 Task: Add an event  with title  RajInterview Evaluation, date '2024/04/13' & Select Event type as  One on One. Add location for the event as  789 Camp Nou, Barcelona, Spain and add a description: The conversation aimed at assessing their qualifications, skills, and suitability for a specific job role or position within the organization. The interview provides an opportunity for the hiring team to gather valuable information about the candidate's experience, abilities, and potential cultural fit.Create an event link  http-candidateinterviewevaluationcom & Select the event color as  Red. , logged in from the account softage.1@softage.netand send the event invitation to softage.4@softage.net and softage.5@softage.net
Action: Mouse moved to (770, 110)
Screenshot: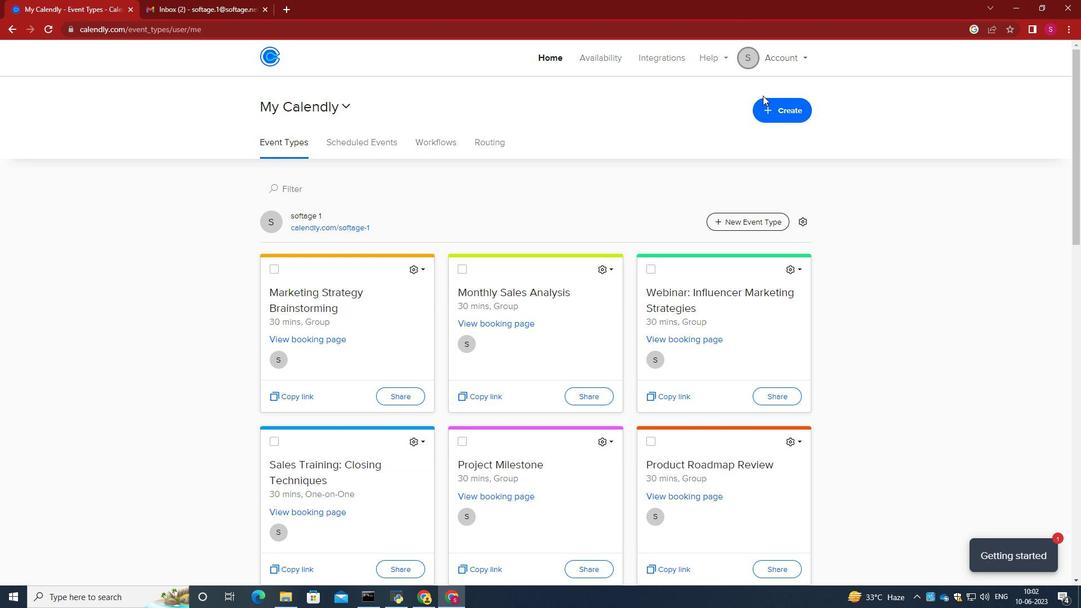 
Action: Mouse pressed left at (770, 110)
Screenshot: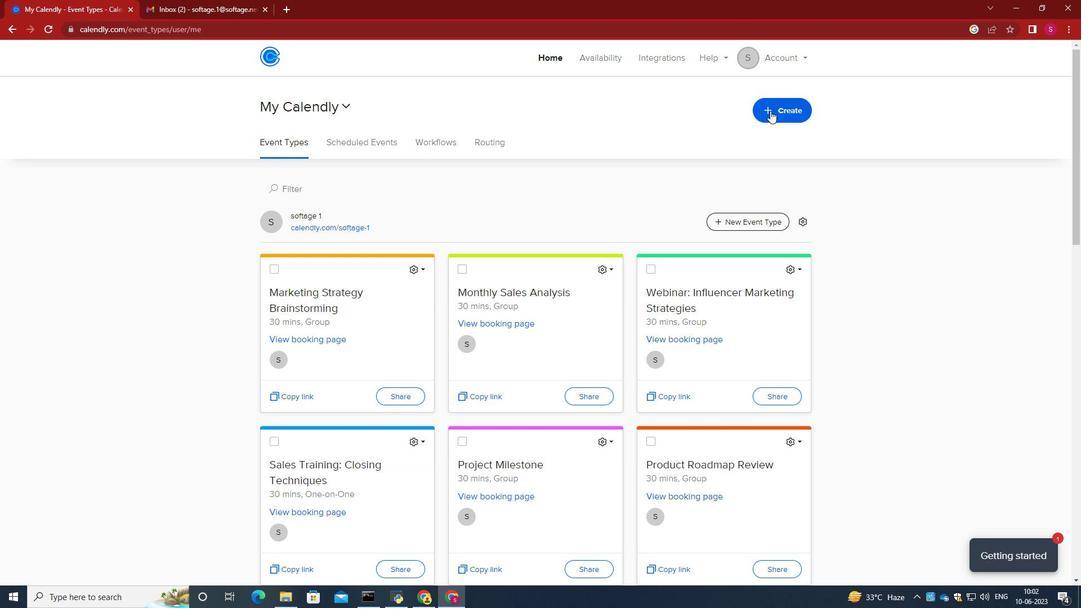 
Action: Mouse moved to (738, 158)
Screenshot: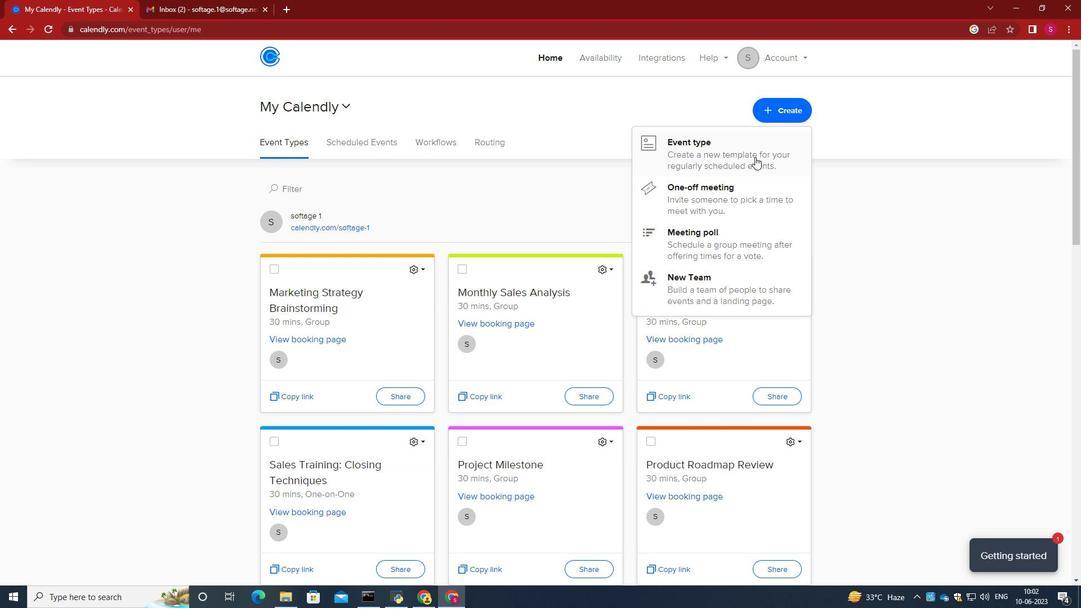 
Action: Mouse pressed left at (738, 158)
Screenshot: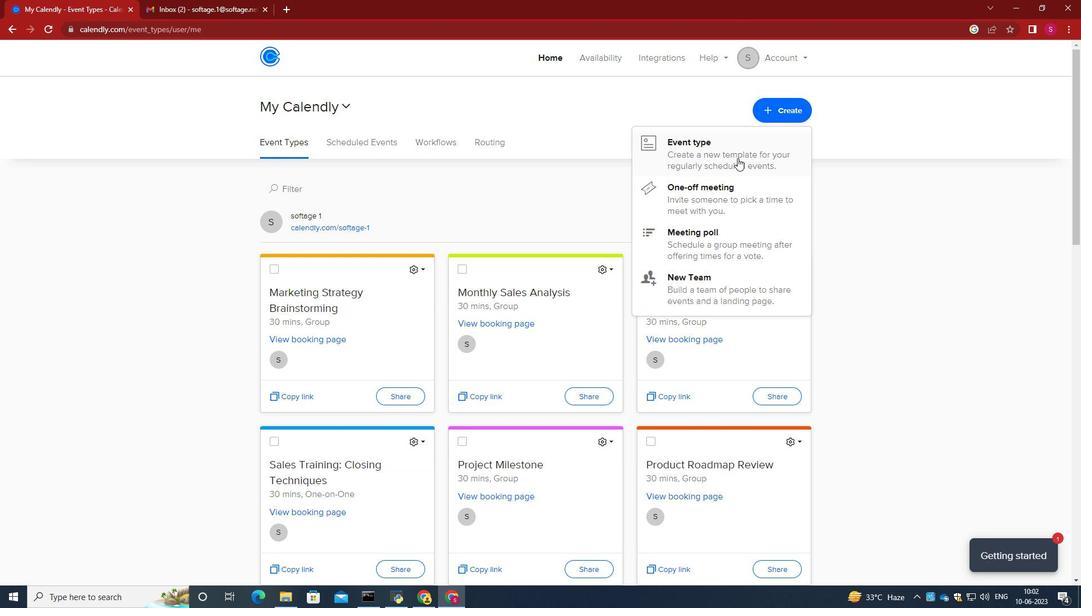 
Action: Mouse moved to (481, 175)
Screenshot: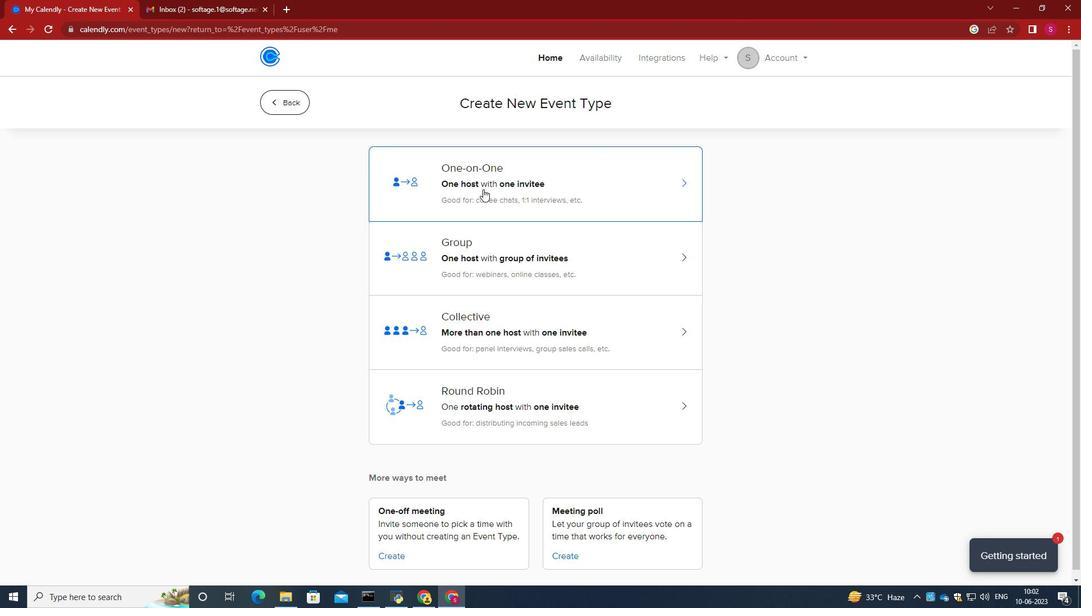 
Action: Mouse pressed left at (481, 175)
Screenshot: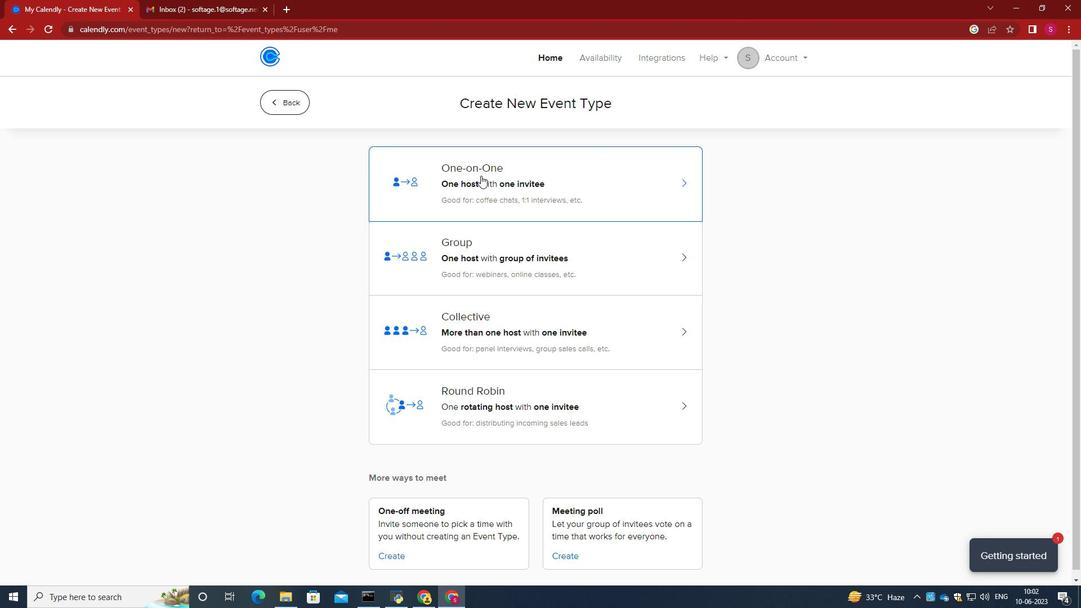 
Action: Mouse moved to (387, 269)
Screenshot: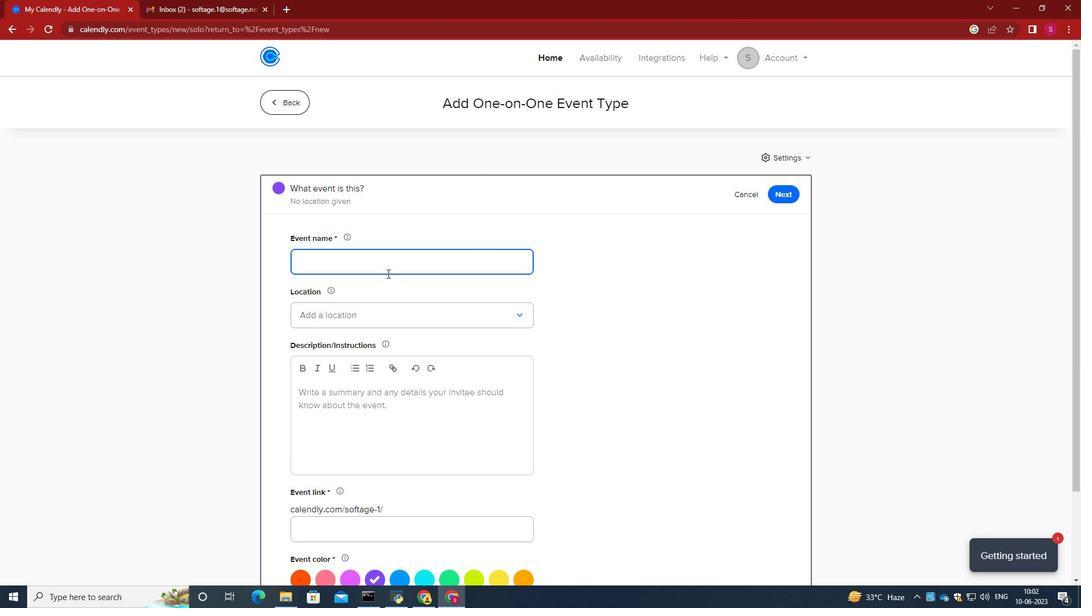 
Action: Mouse pressed left at (387, 269)
Screenshot: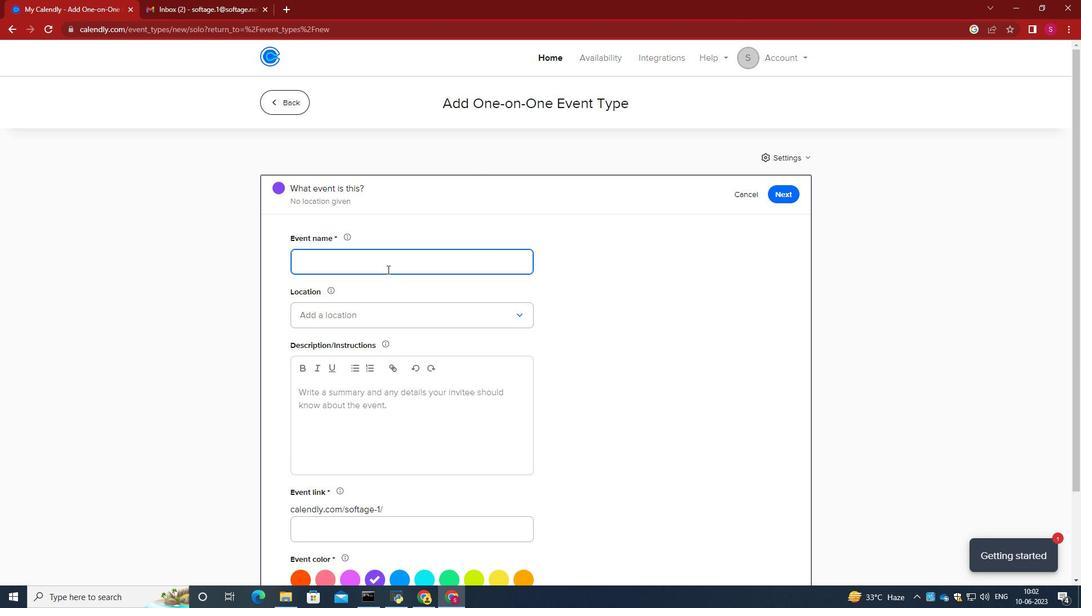 
Action: Key pressed <Key.caps_lock>R<Key.caps_lock>ajl<Key.backspace><Key.caps_lock>I<Key.caps_lock>nterview<Key.space><Key.backspace><Key.backspace><Key.backspace><Key.backspace>iew<Key.space><Key.caps_lock>E<Key.caps_lock>valuatin<Key.backspace>on
Screenshot: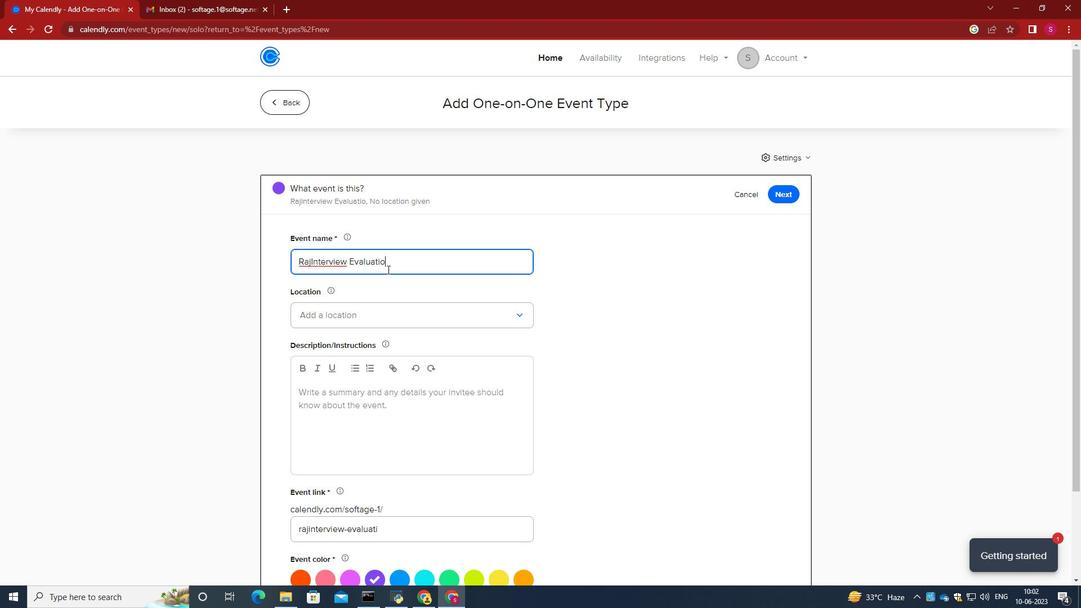 
Action: Mouse moved to (397, 322)
Screenshot: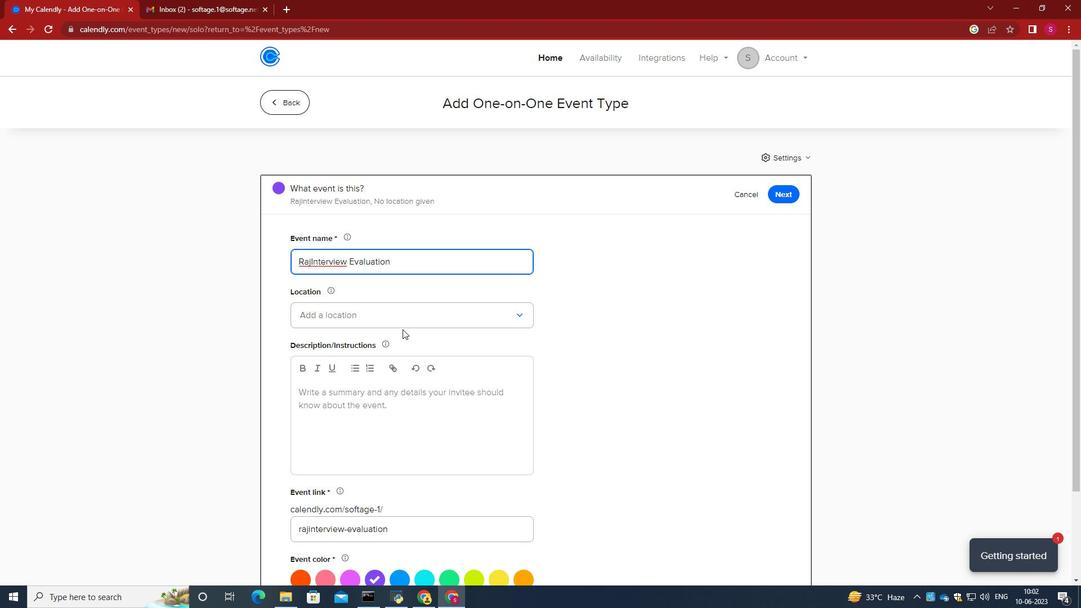 
Action: Mouse pressed left at (397, 322)
Screenshot: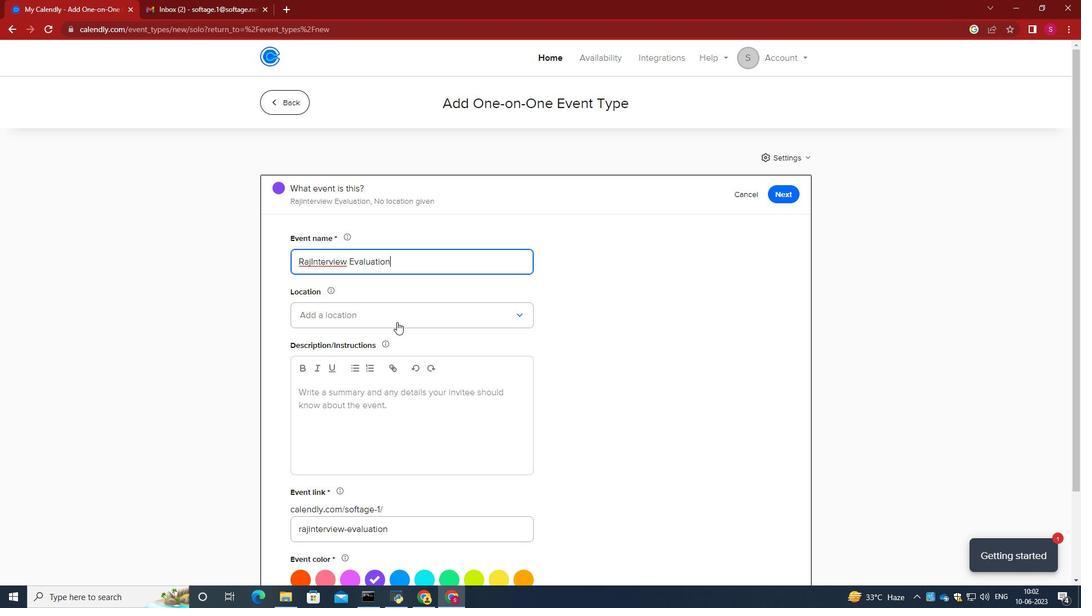 
Action: Mouse moved to (384, 349)
Screenshot: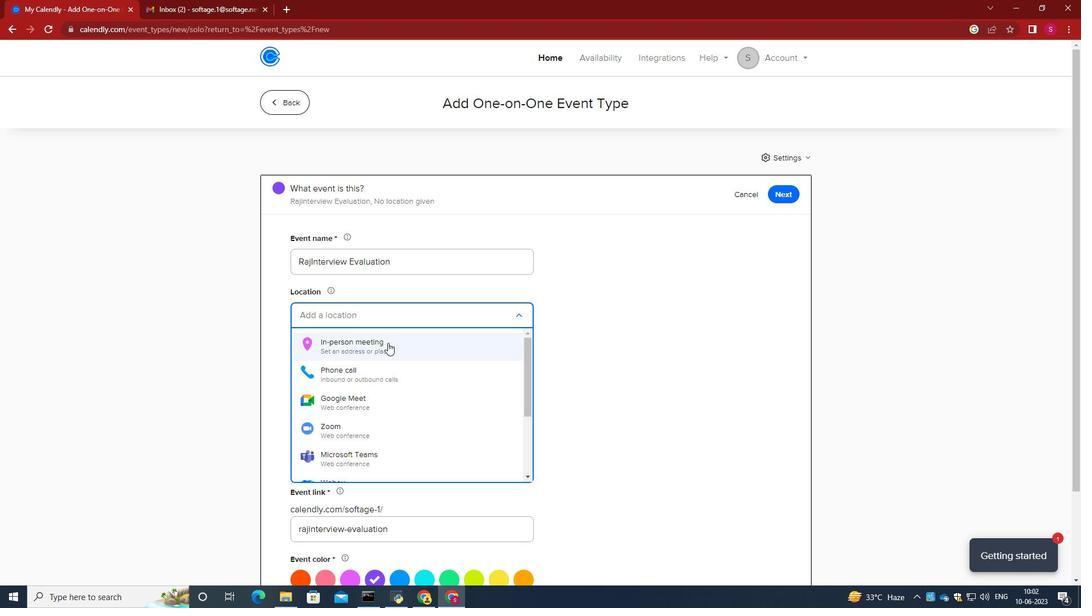 
Action: Mouse pressed left at (384, 349)
Screenshot: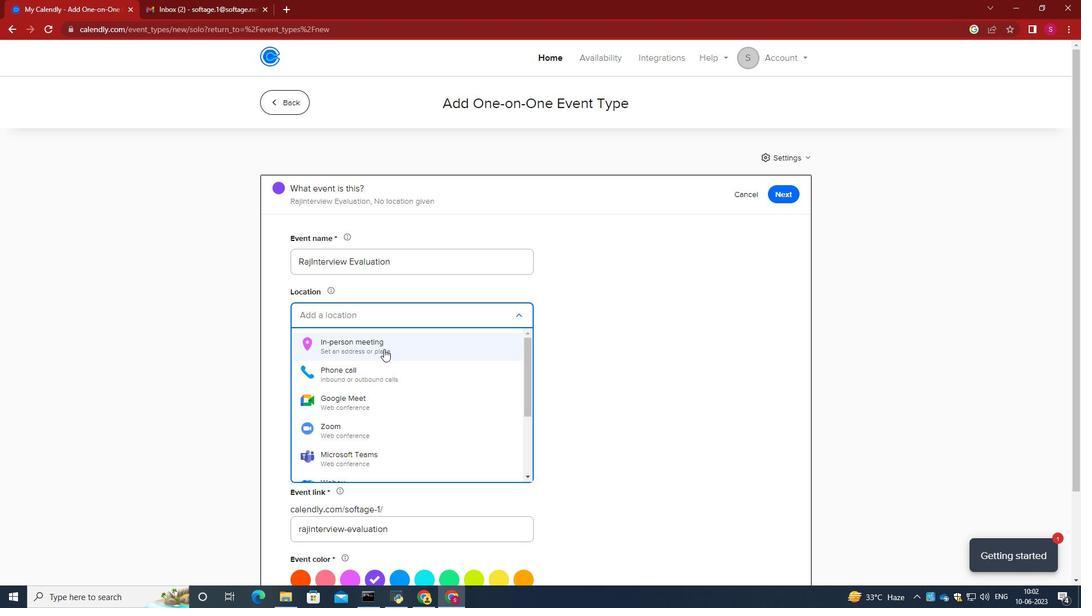 
Action: Mouse moved to (498, 185)
Screenshot: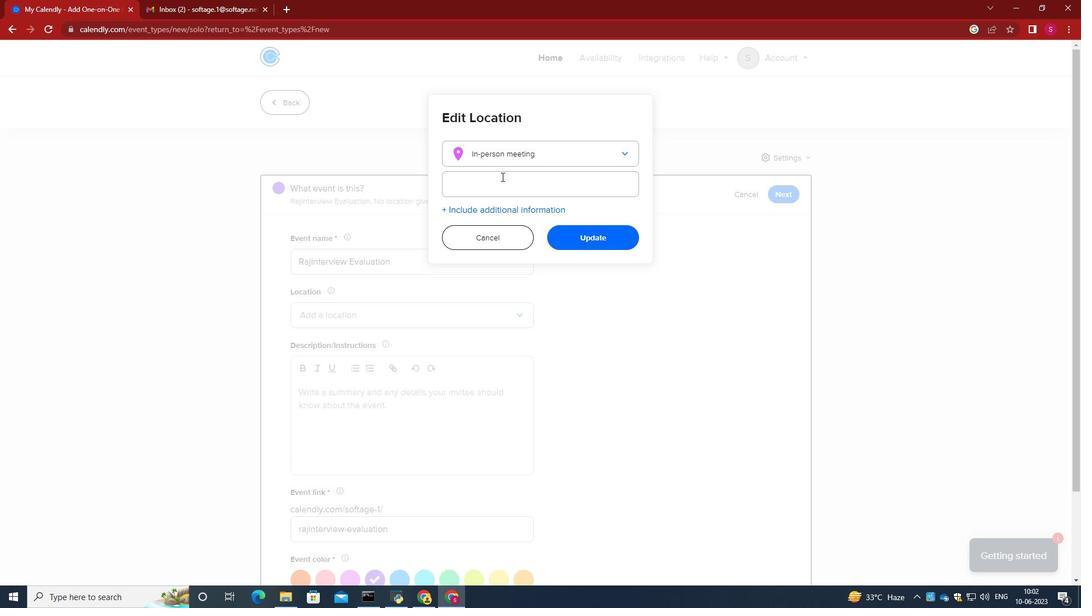 
Action: Mouse pressed left at (498, 185)
Screenshot: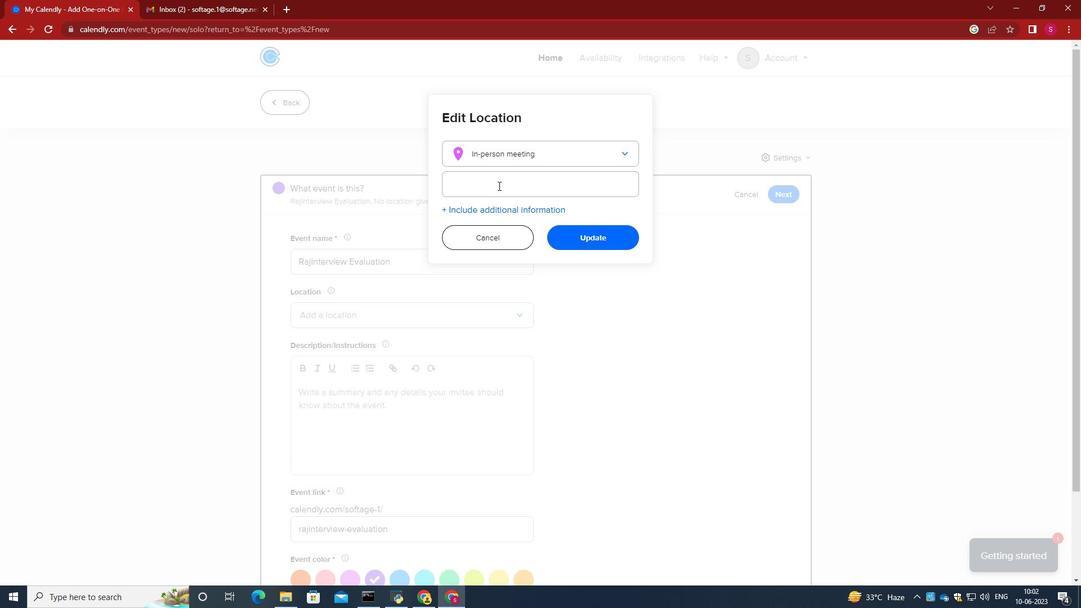 
Action: Key pressed 789<Key.space><Key.caps_lock>C<Key.caps_lock>amp<Key.space><Key.caps_lock>N<Key.caps_lock>ou,<Key.space><Key.caps_lock>B<Key.caps_lock>arcelona,<Key.space><Key.caps_lock>S<Key.caps_lock>pain
Screenshot: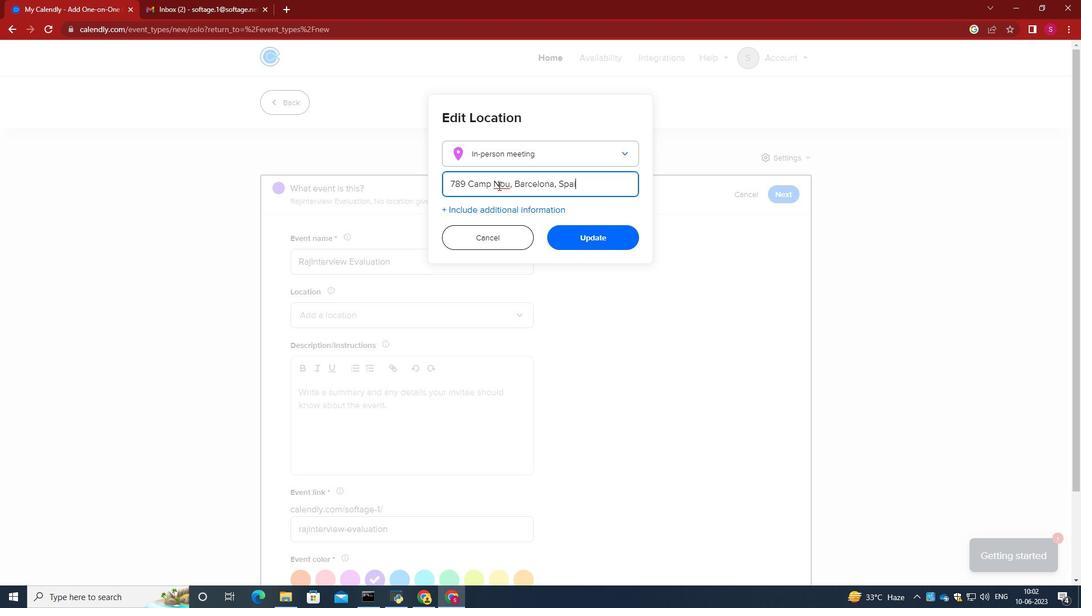 
Action: Mouse moved to (576, 228)
Screenshot: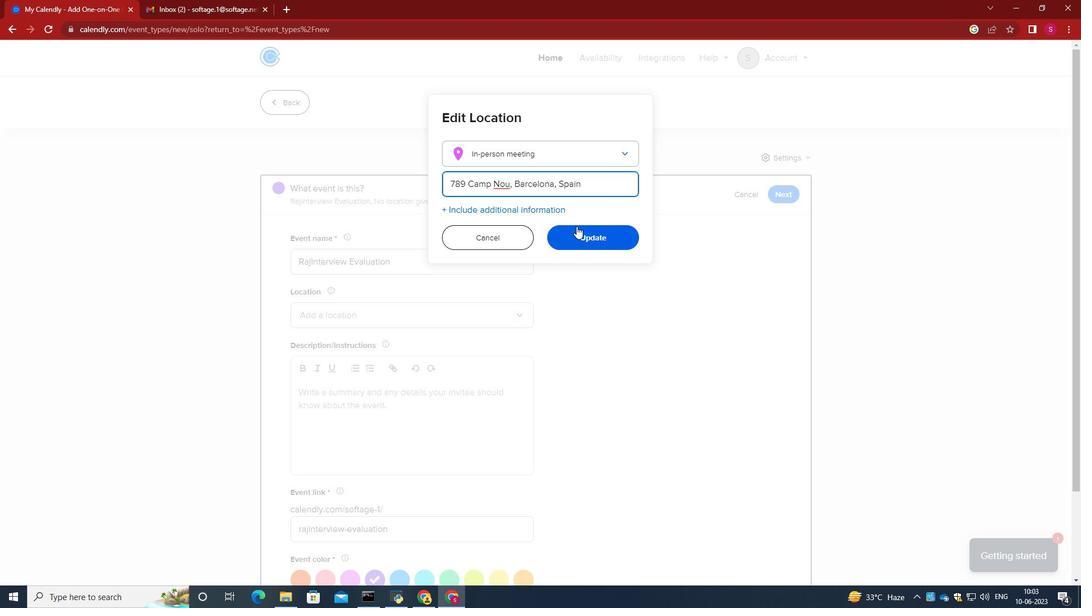 
Action: Mouse pressed left at (576, 228)
Screenshot: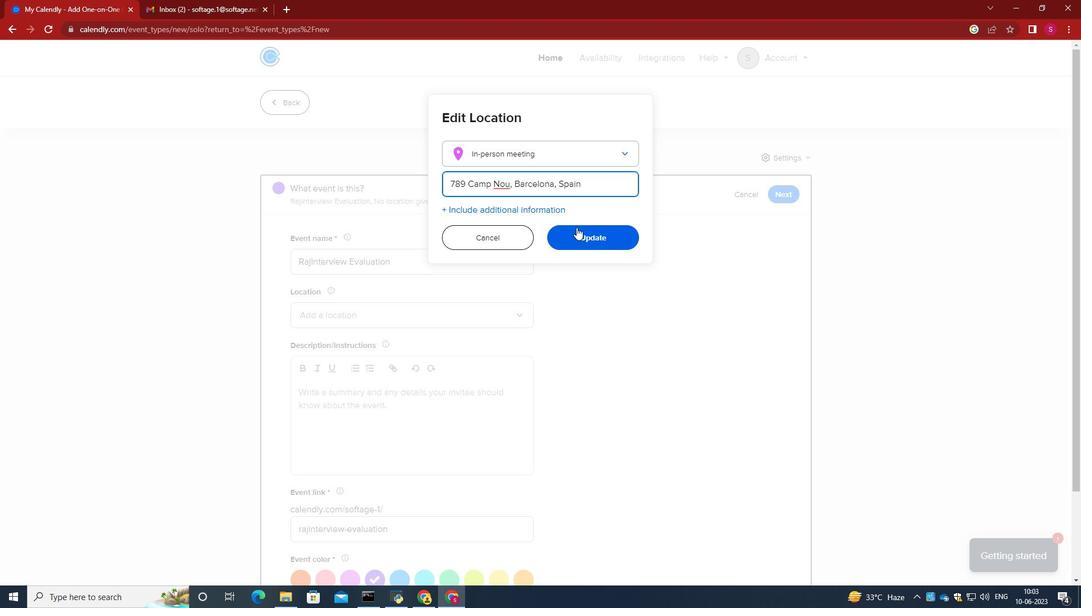 
Action: Mouse moved to (397, 432)
Screenshot: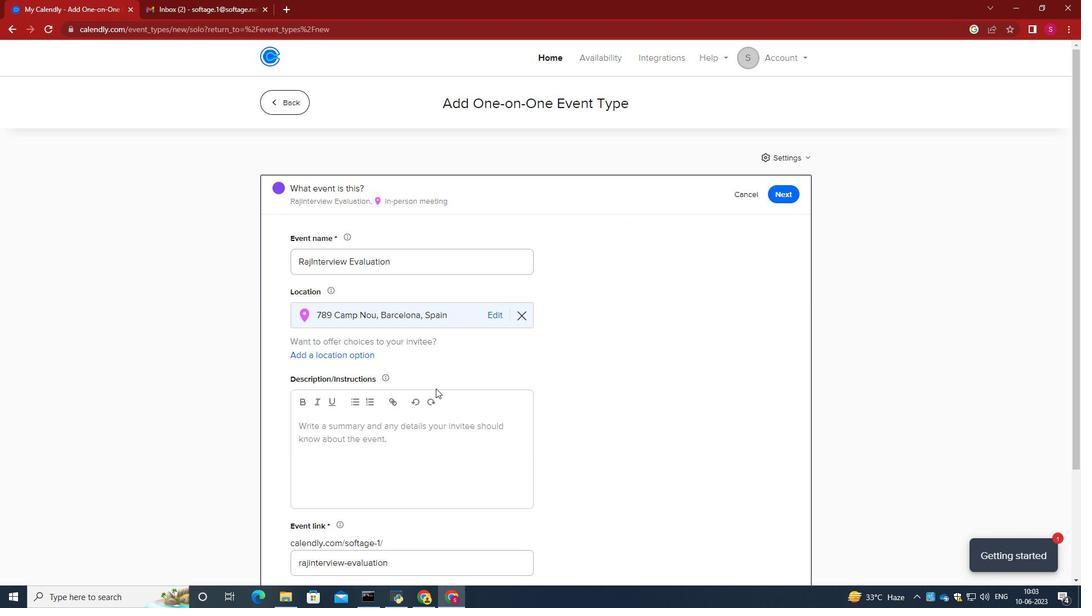 
Action: Mouse pressed left at (397, 432)
Screenshot: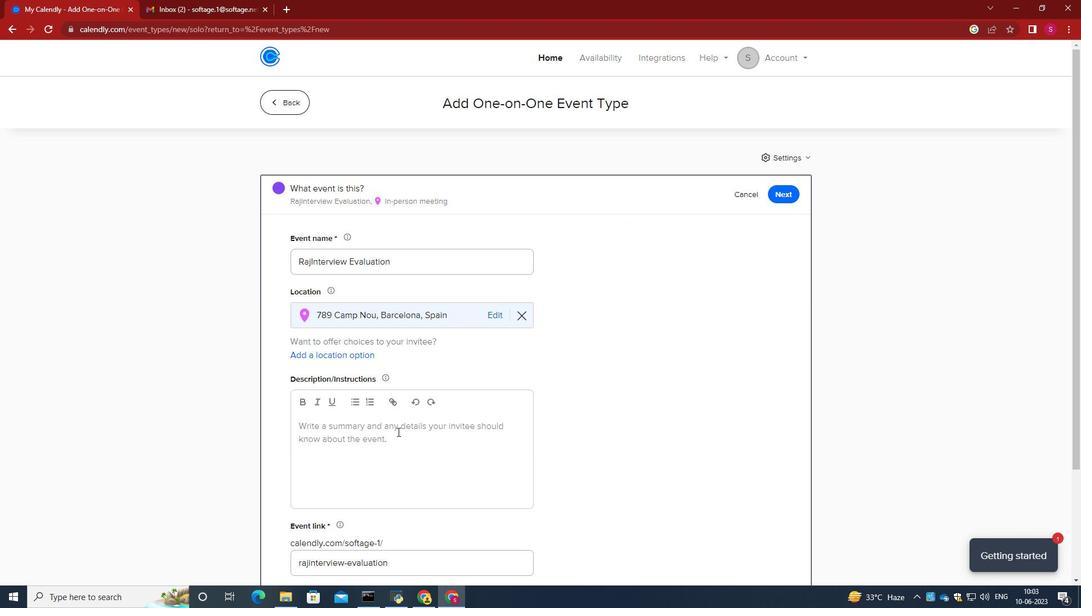 
Action: Key pressed <Key.caps_lock>T<Key.caps_lock>he<Key.space>conversation<Key.space>aimed<Key.space>at<Key.space>assessing<Key.space>their<Key.space>qualifications,<Key.space>skills,<Key.space>and<Key.space>suitability<Key.space>or<Key.space>a<Key.space>specific<Key.space>job<Key.space>or<Key.space><Key.backspace><Key.backspace><Key.backspace><Key.backspace><Key.space>role<Key.space>or<Key.space>position<Key.space>withing<Key.backspace><Key.space>the<Key.space>organiati<Key.backspace><Key.backspace><Key.backspace>zation.<Key.space><Key.caps_lock>T<Key.caps_lock>he<Key.space>interview<Key.space>provides<Key.space>an<Key.space>opportunity<Key.space>for<Key.space>the<Key.space>hiring<Key.space>team<Key.space>to<Key.space>gather<Key.space>valuable<Key.space>information<Key.space>about<Key.space>hte<Key.space><Key.backspace><Key.backspace><Key.backspace><Key.backspace>the<Key.space>candidat'<Key.backspace>e's<Key.space>expeerience,<Key.space>ab<Key.backspace><Key.backspace><Key.backspace><Key.backspace><Key.backspace><Key.backspace><Key.backspace><Key.backspace><Key.backspace><Key.backspace><Key.backspace>rience,<Key.space>abilities<Key.space>and<Key.space>potential<Key.space>cut<Key.backspace>lture<Key.space>fir.<Key.backspace><Key.backspace>t.
Screenshot: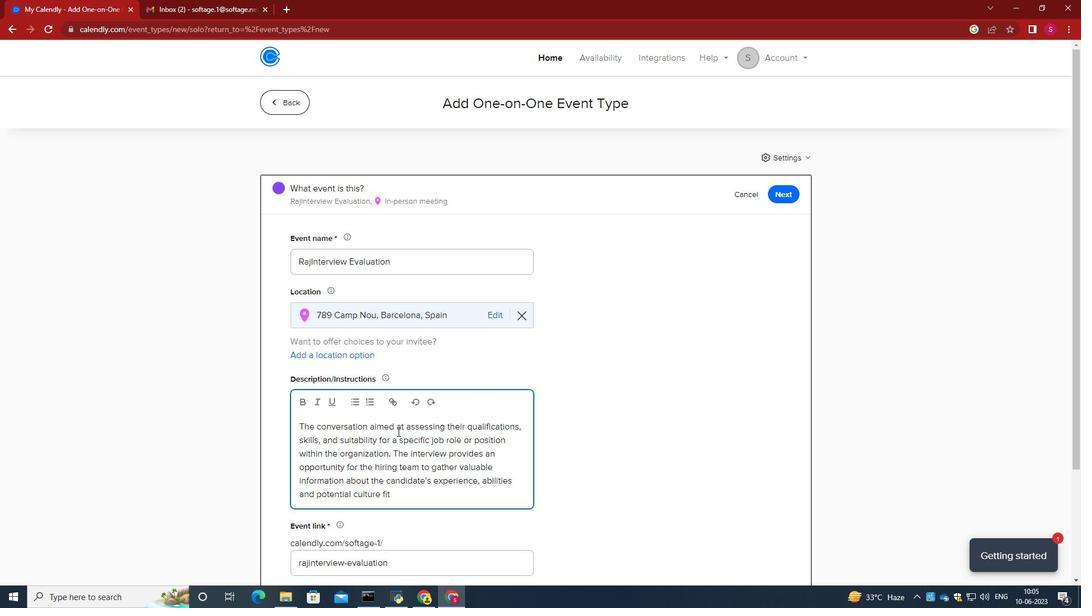 
Action: Mouse moved to (400, 562)
Screenshot: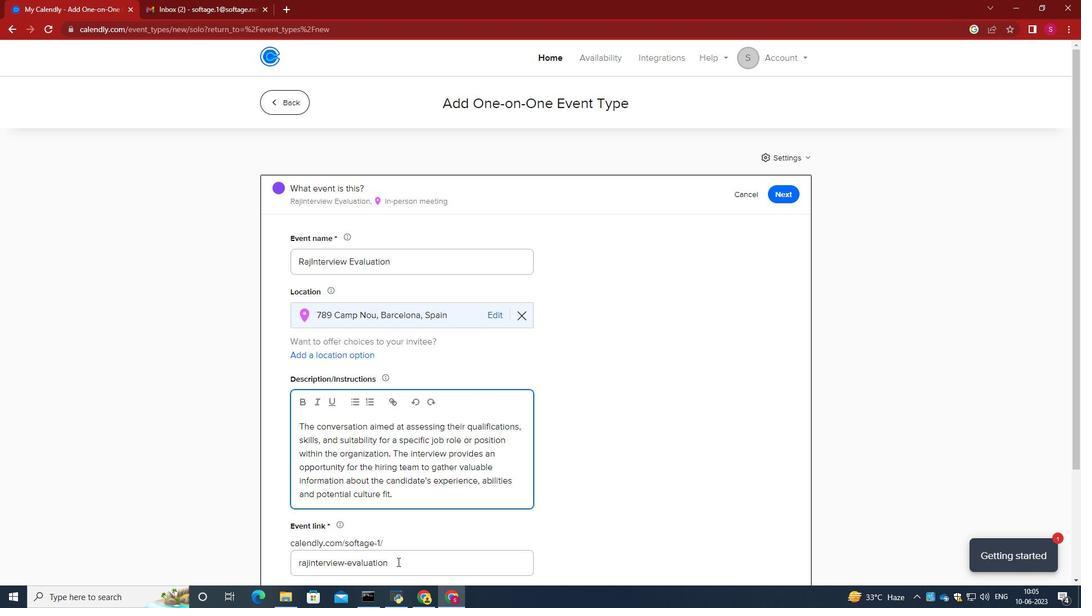 
Action: Mouse pressed left at (400, 562)
Screenshot: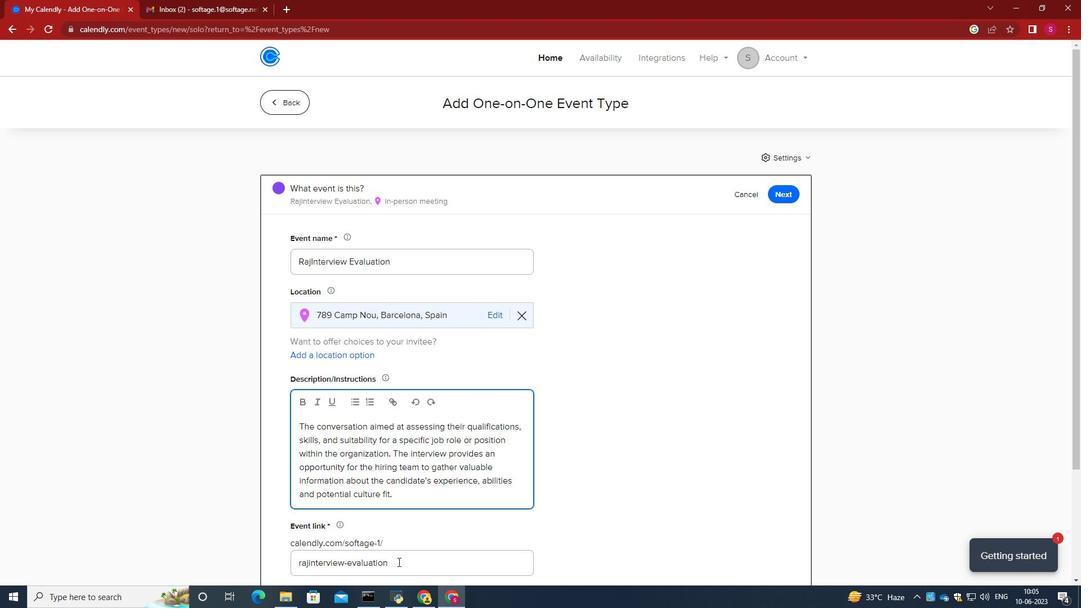 
Action: Mouse moved to (289, 557)
Screenshot: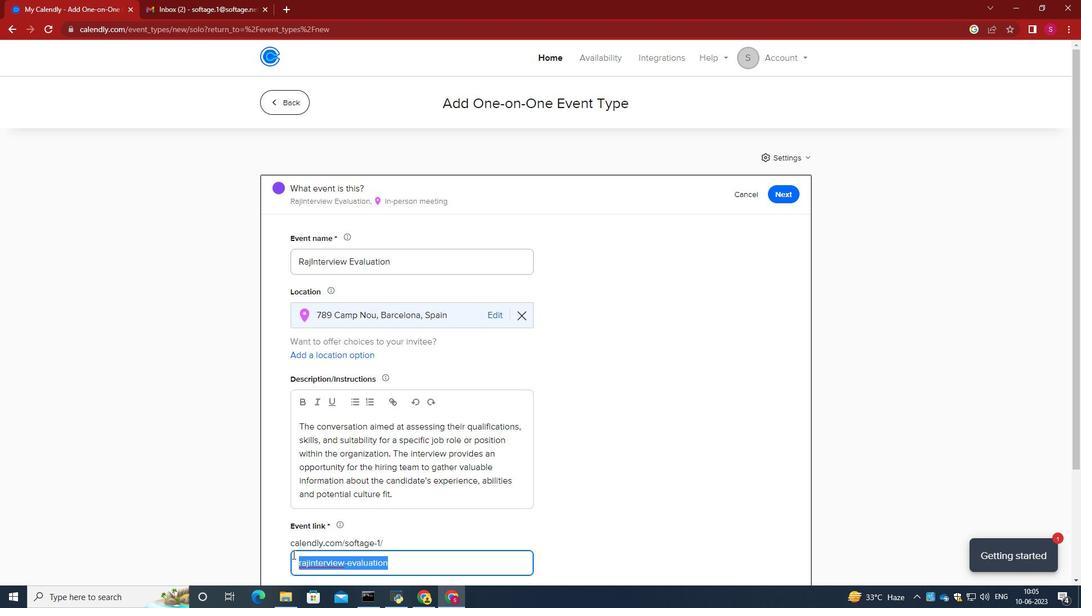 
Action: Key pressed <Key.backspace>http-candidateinterviewvaluationcom
Screenshot: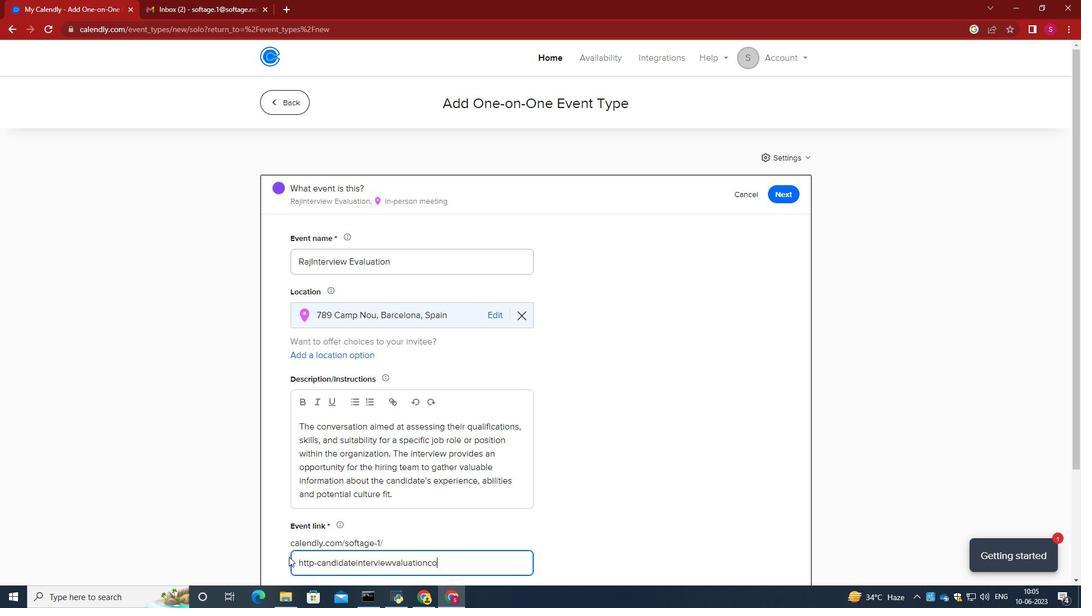 
Action: Mouse moved to (538, 467)
Screenshot: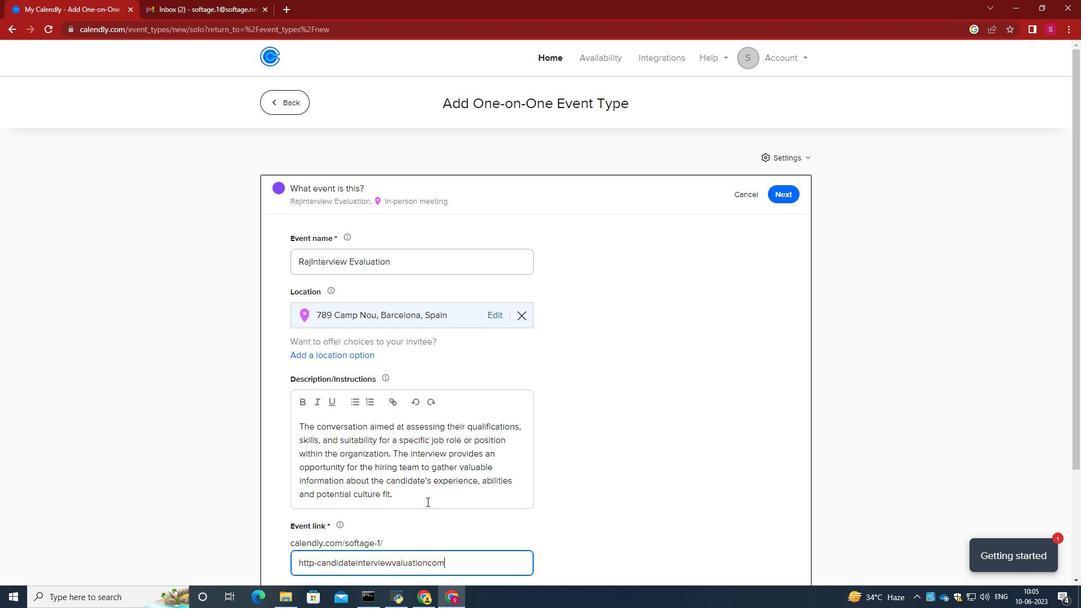 
Action: Mouse scrolled (538, 467) with delta (0, 0)
Screenshot: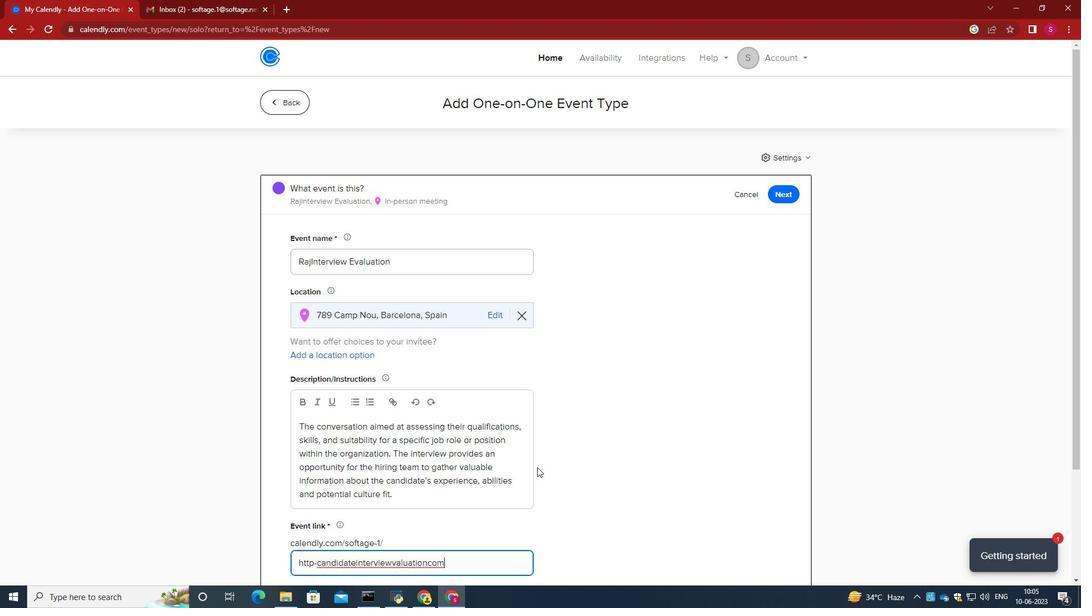 
Action: Mouse scrolled (538, 467) with delta (0, 0)
Screenshot: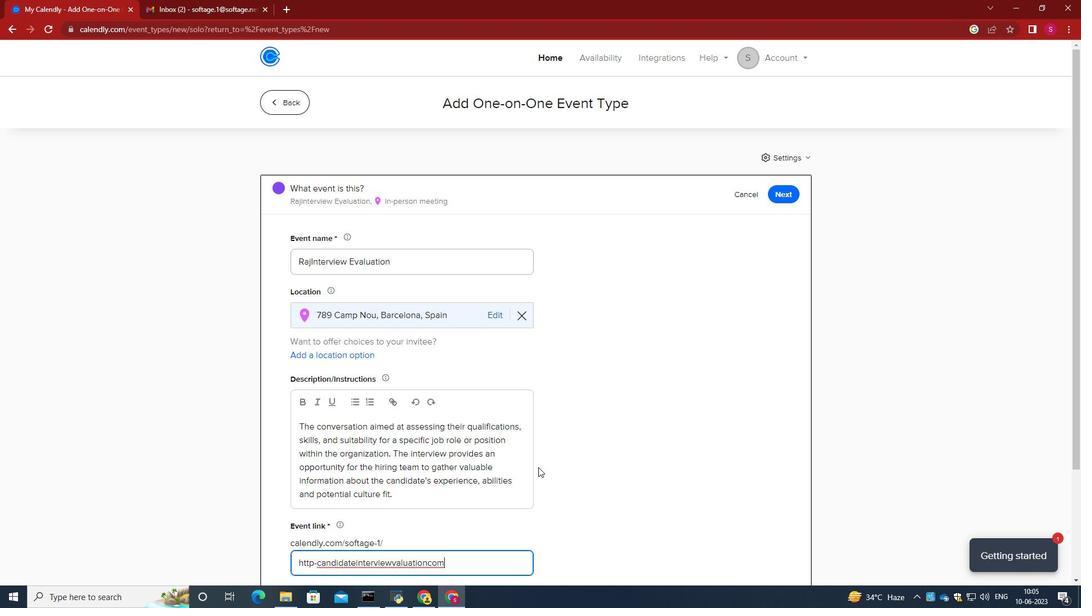 
Action: Mouse scrolled (538, 467) with delta (0, 0)
Screenshot: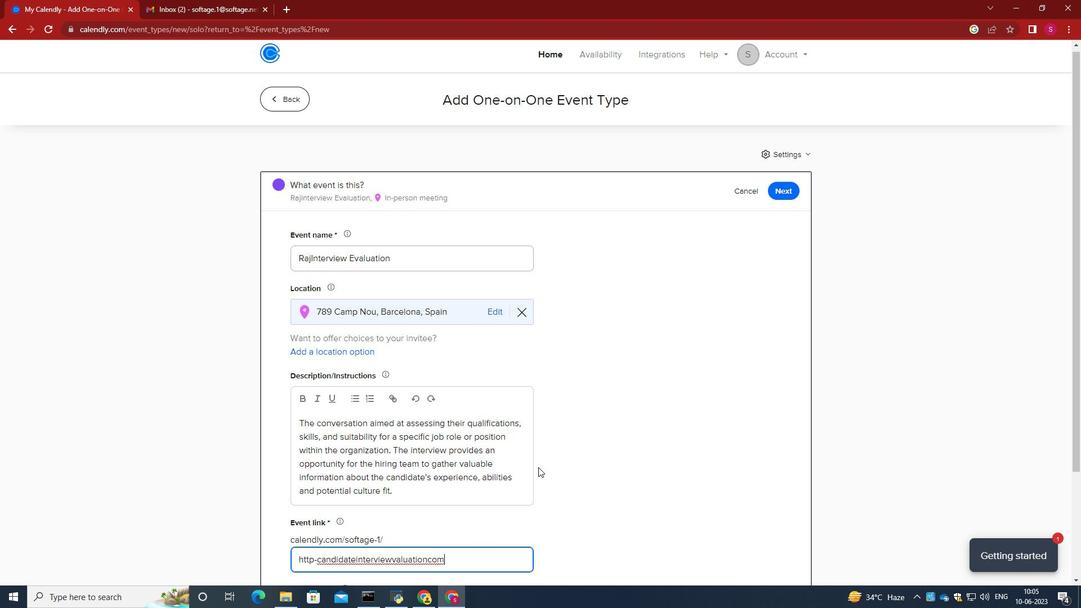 
Action: Mouse moved to (538, 469)
Screenshot: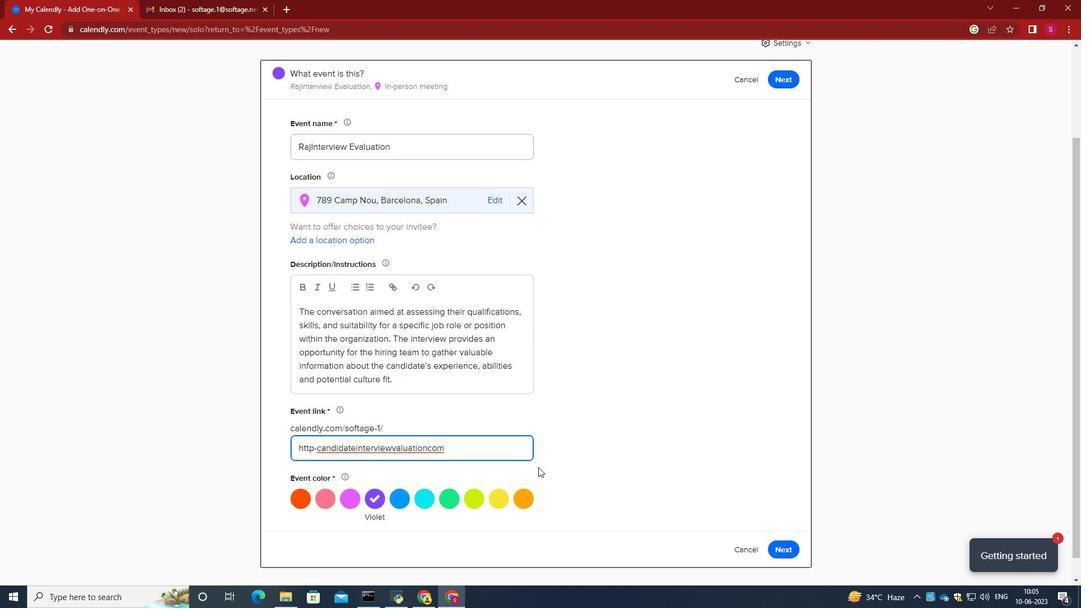 
Action: Mouse scrolled (538, 468) with delta (0, 0)
Screenshot: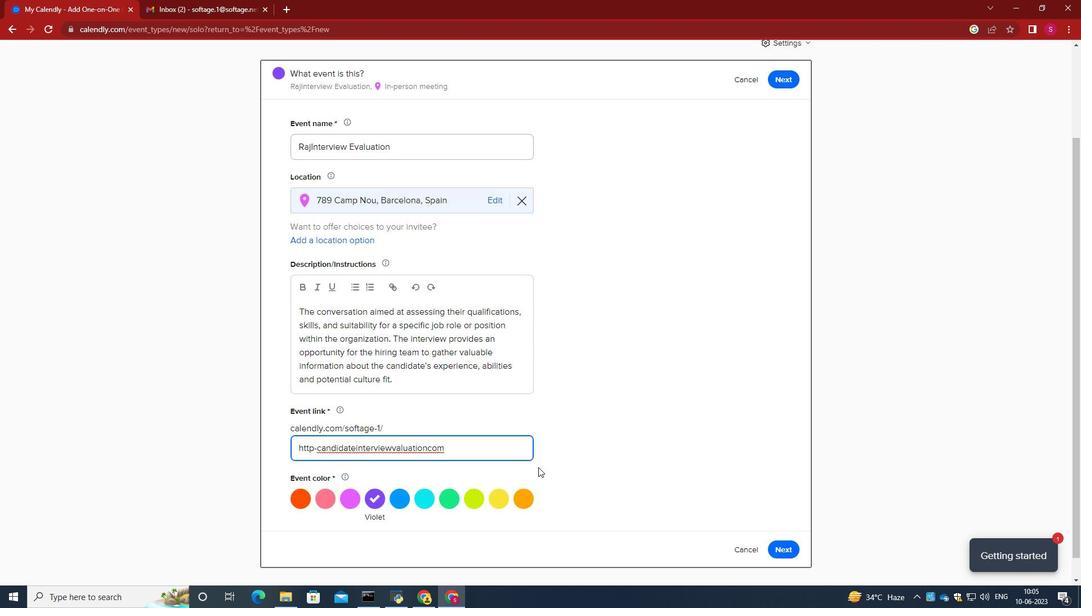 
Action: Mouse moved to (307, 474)
Screenshot: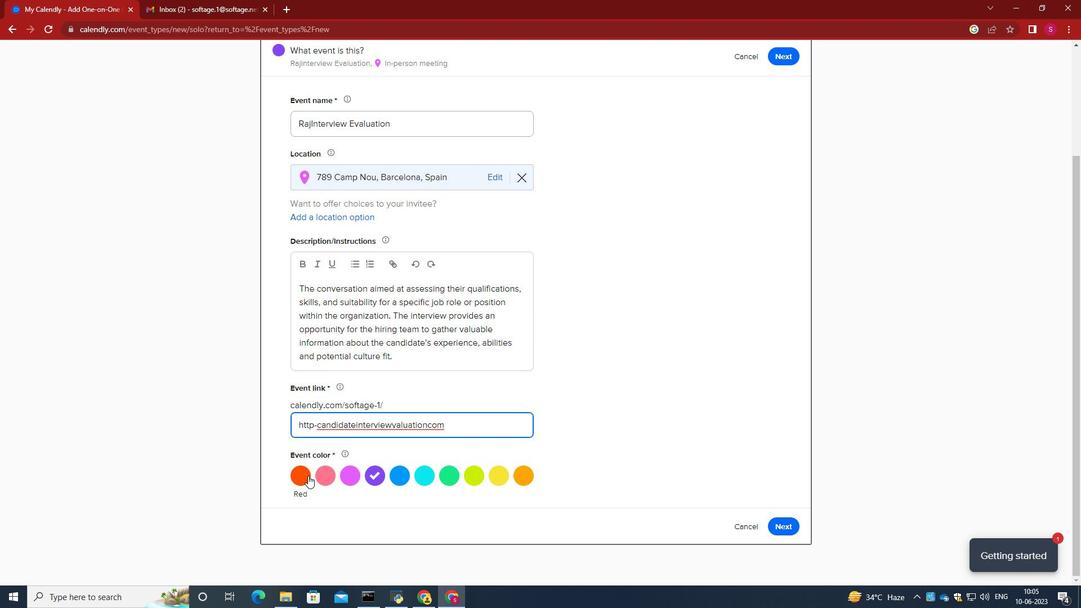 
Action: Mouse pressed left at (307, 474)
Screenshot: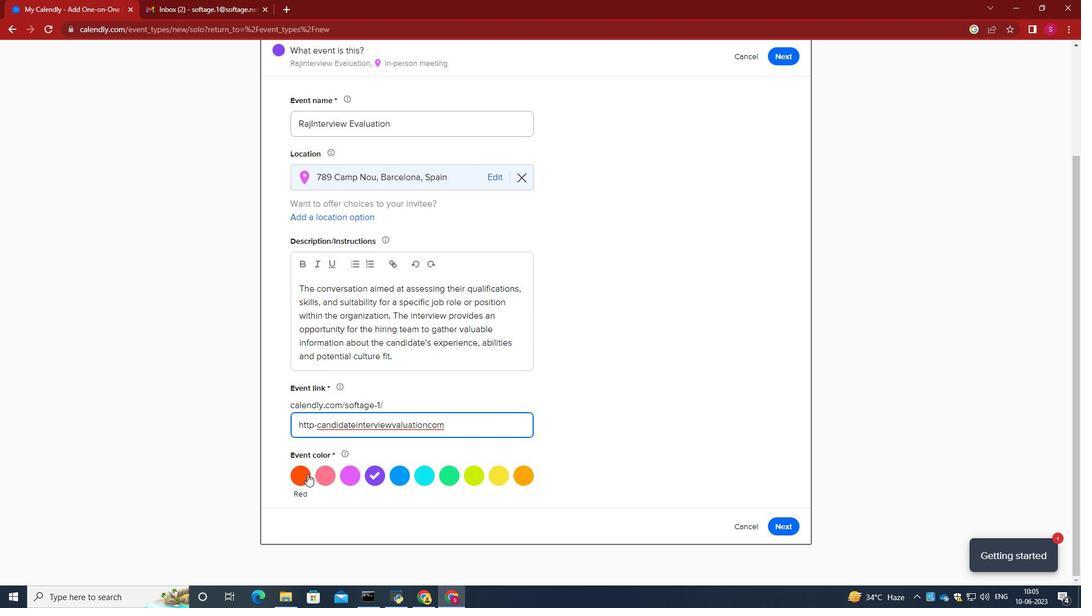 
Action: Mouse moved to (785, 526)
Screenshot: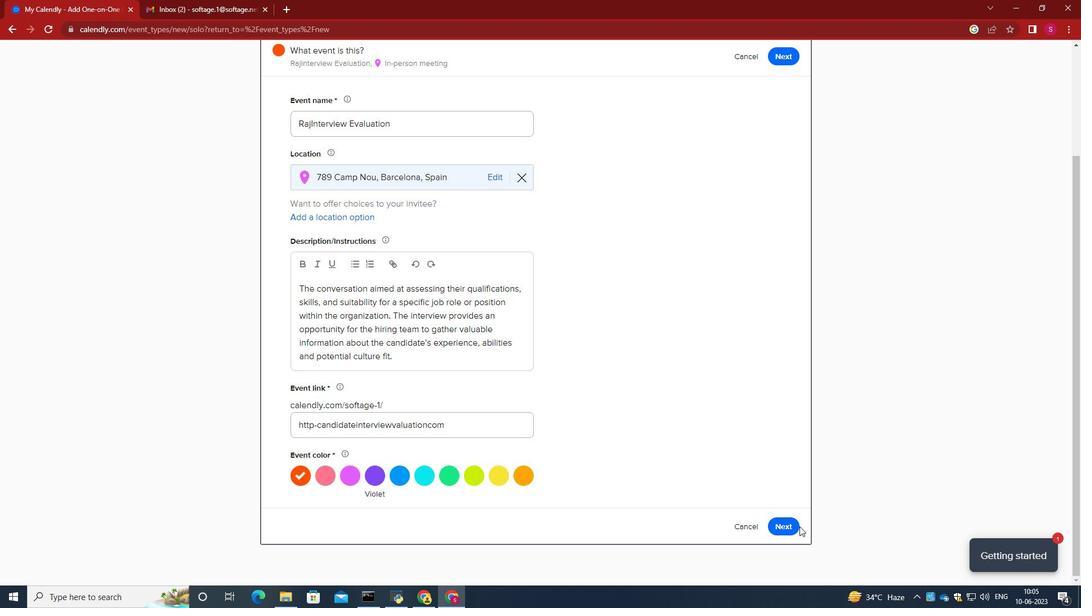 
Action: Mouse pressed left at (785, 526)
Screenshot: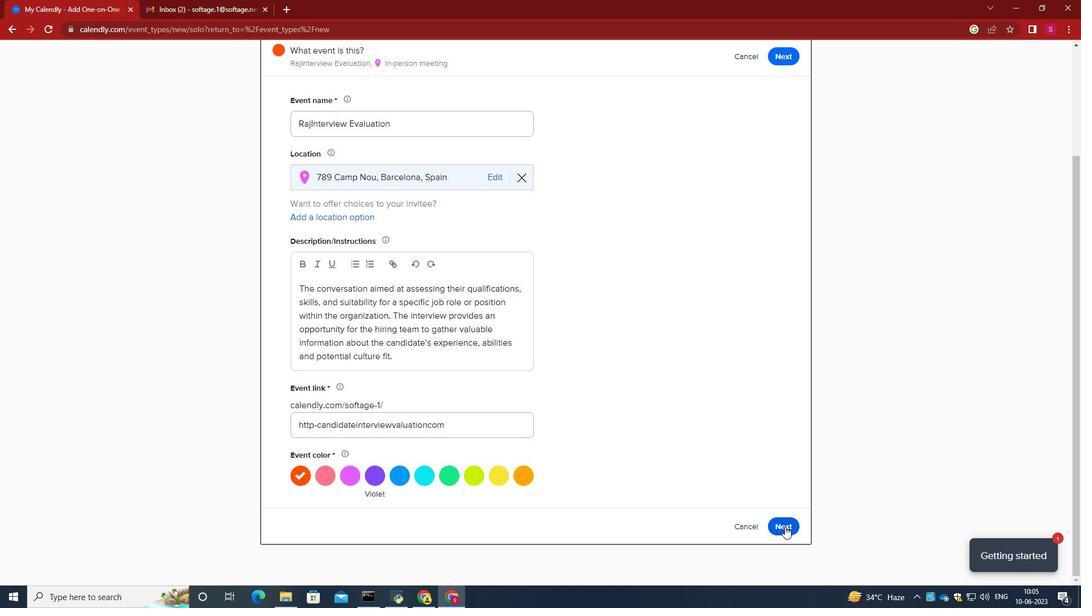 
Action: Mouse moved to (335, 246)
Screenshot: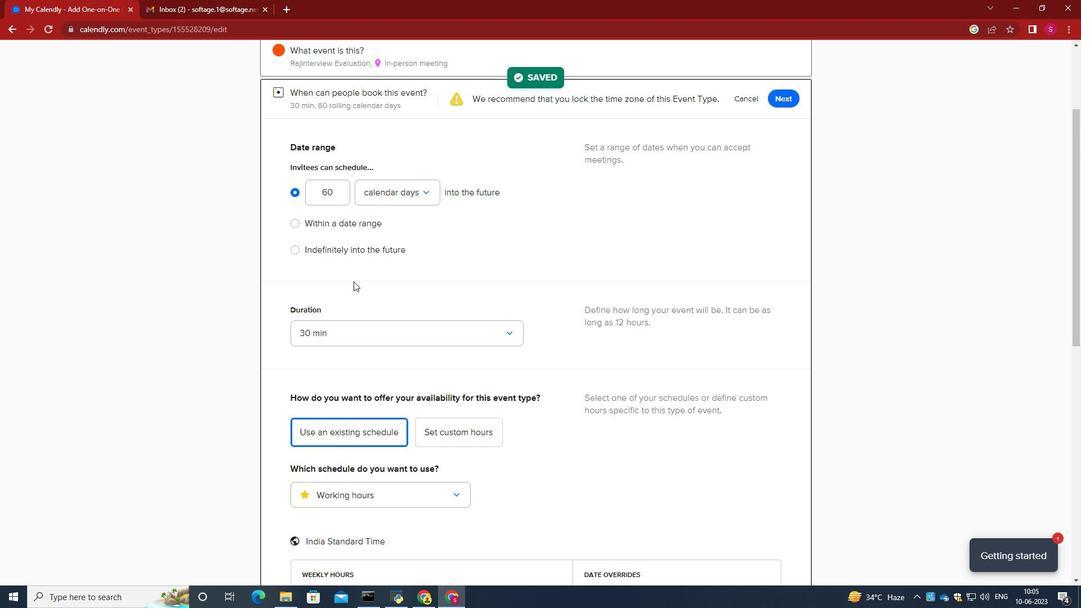 
Action: Mouse pressed left at (335, 246)
Screenshot: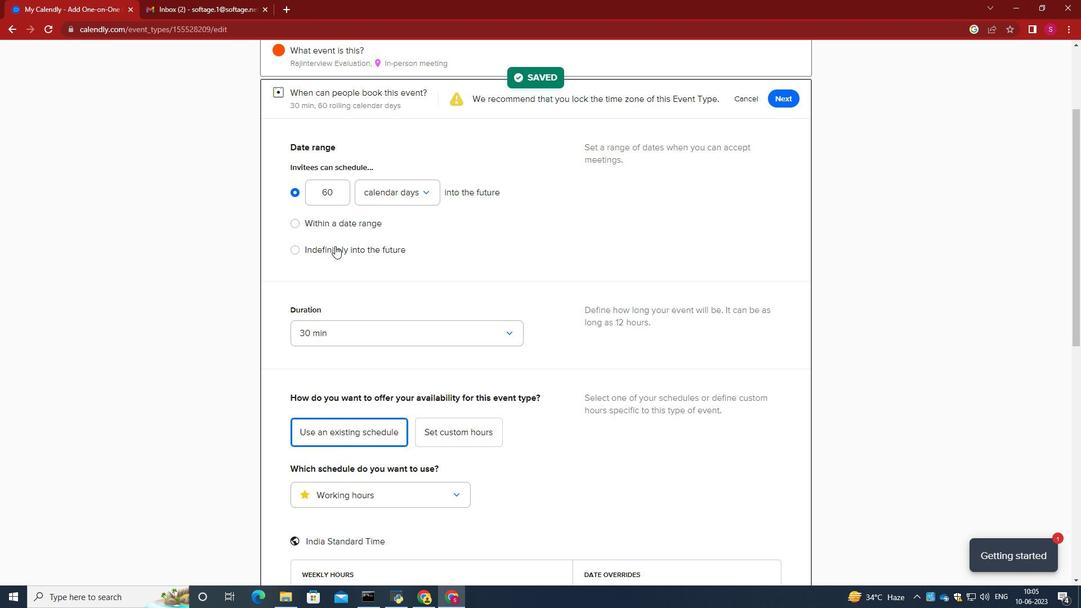 
Action: Mouse moved to (369, 223)
Screenshot: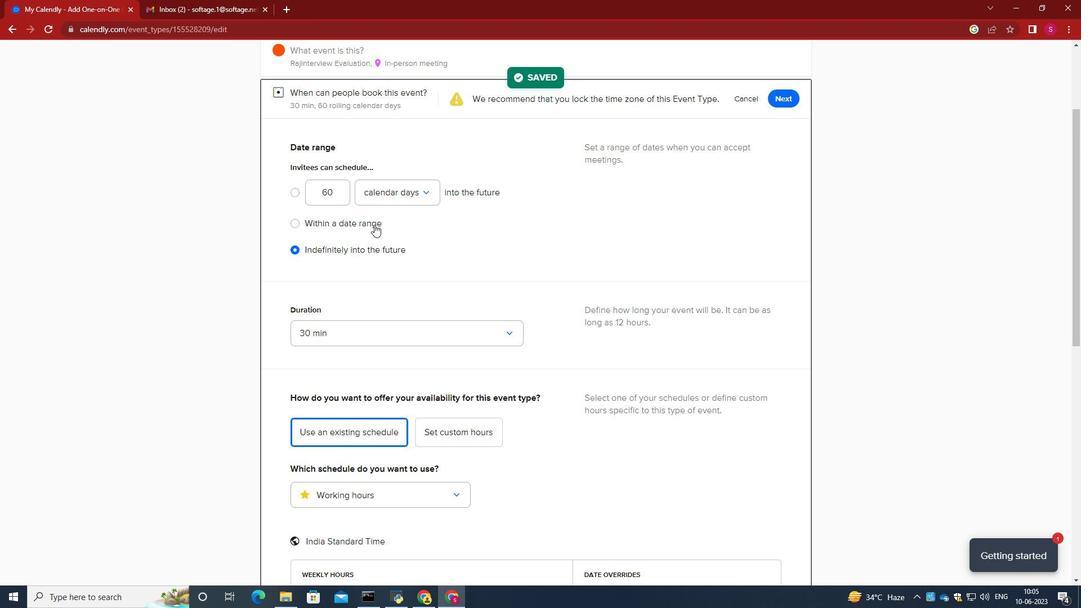
Action: Mouse pressed left at (369, 223)
Screenshot: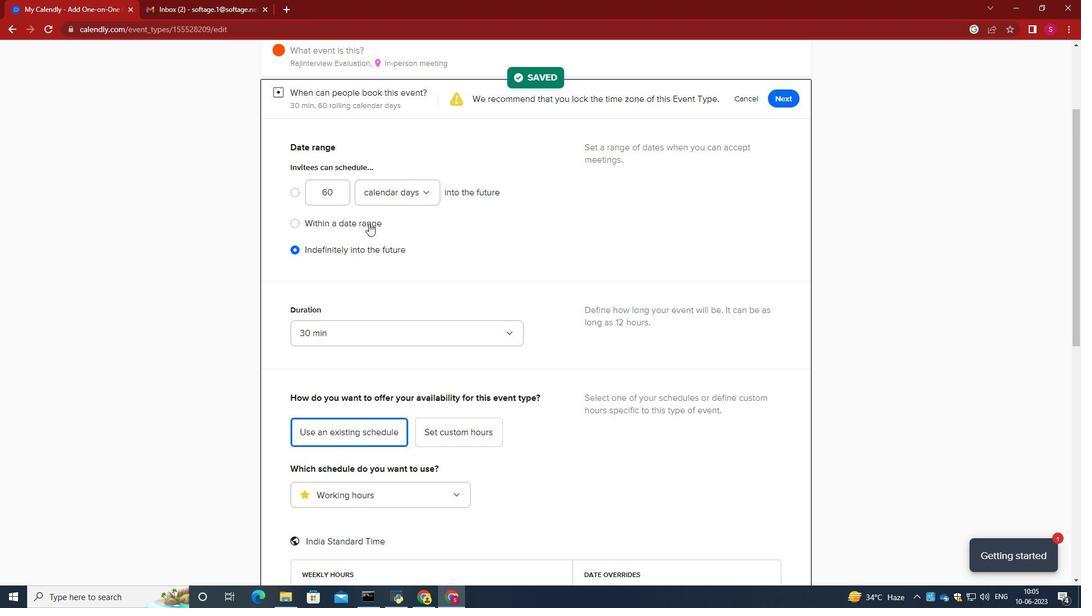 
Action: Mouse moved to (446, 227)
Screenshot: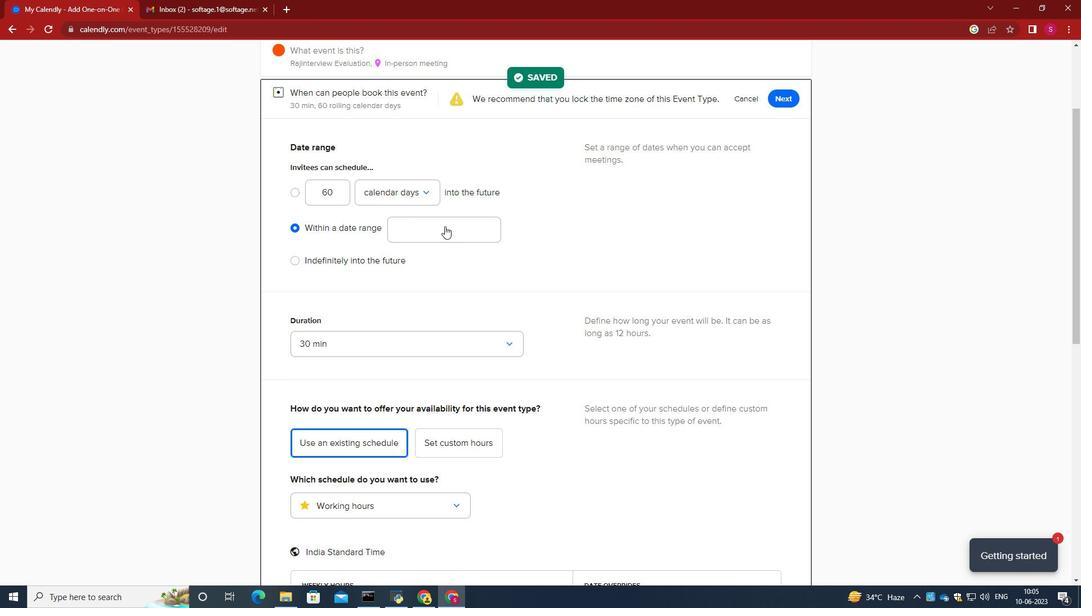 
Action: Mouse pressed left at (446, 227)
Screenshot: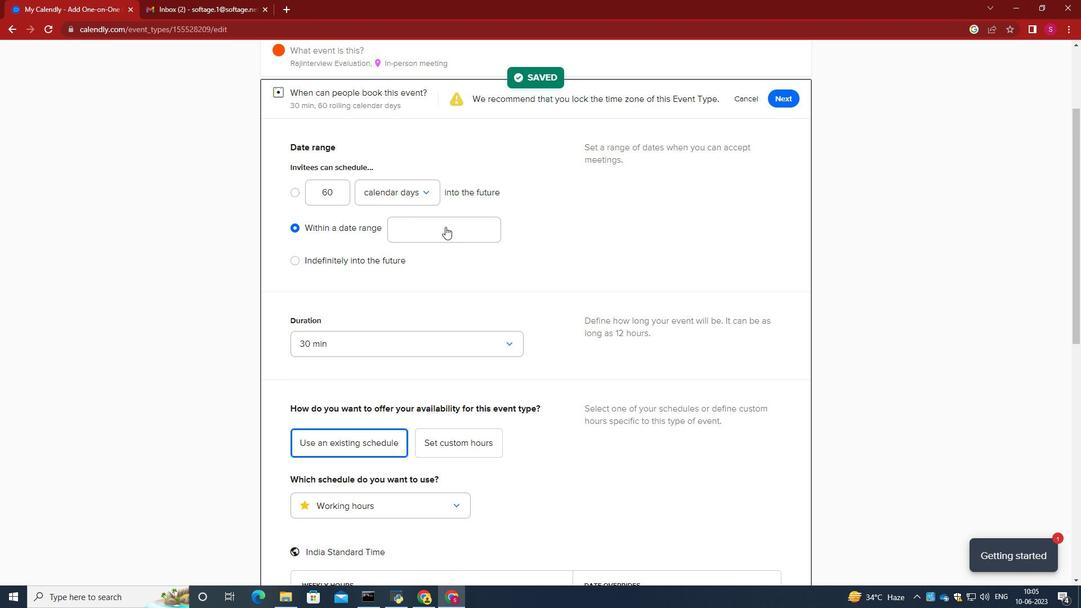 
Action: Mouse moved to (473, 268)
Screenshot: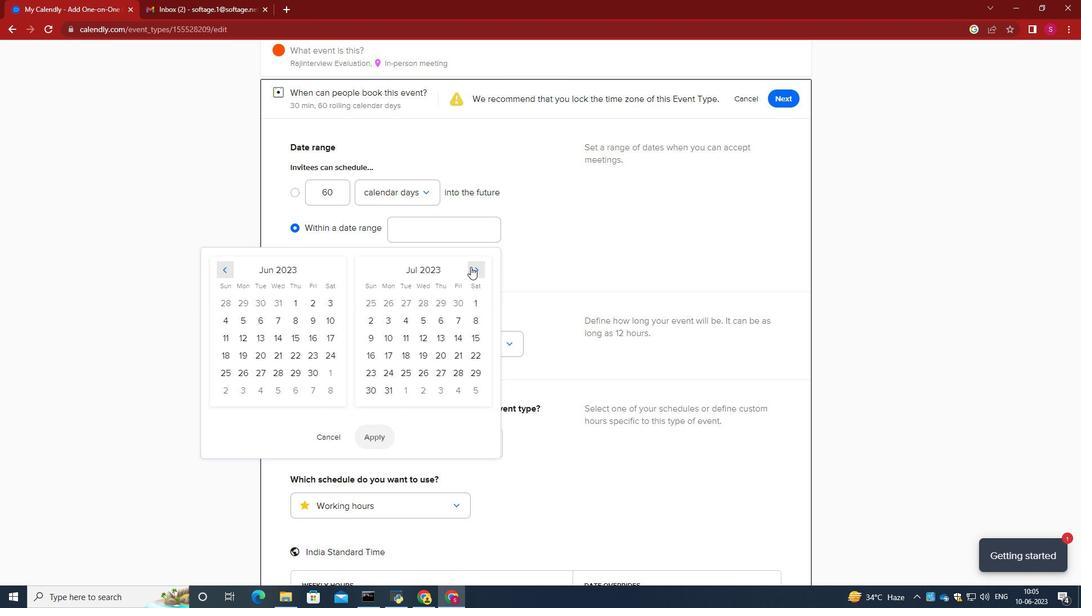 
Action: Mouse pressed left at (473, 268)
Screenshot: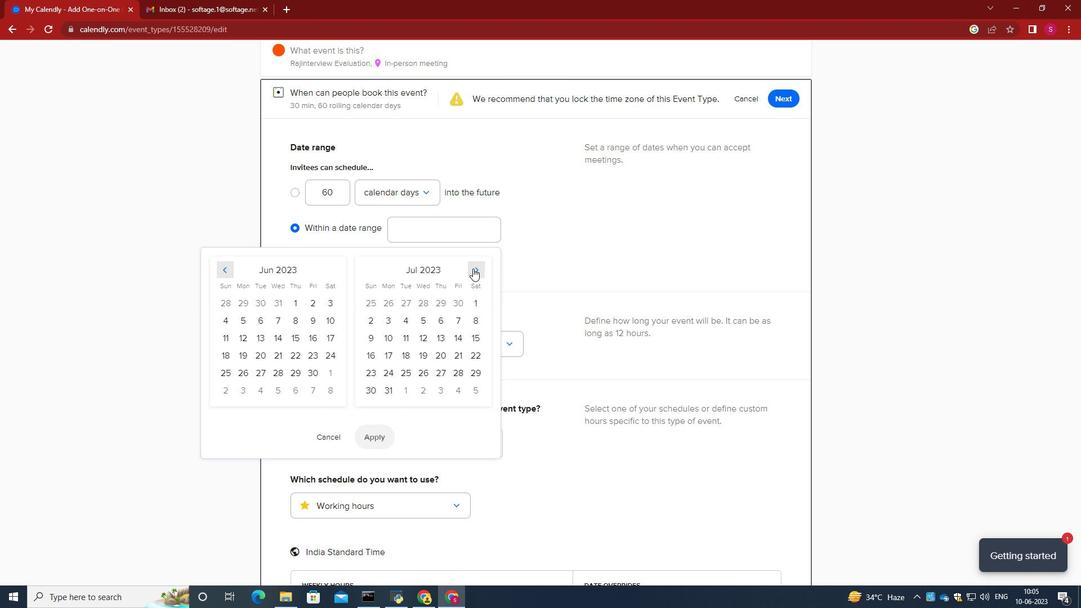 
Action: Mouse pressed left at (473, 268)
Screenshot: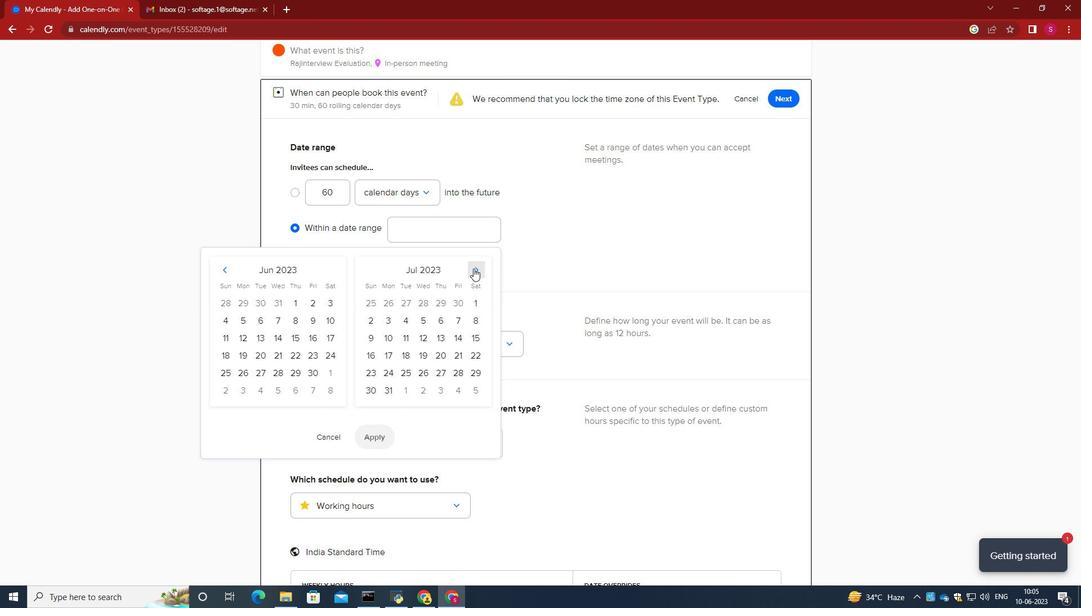 
Action: Mouse pressed left at (473, 268)
Screenshot: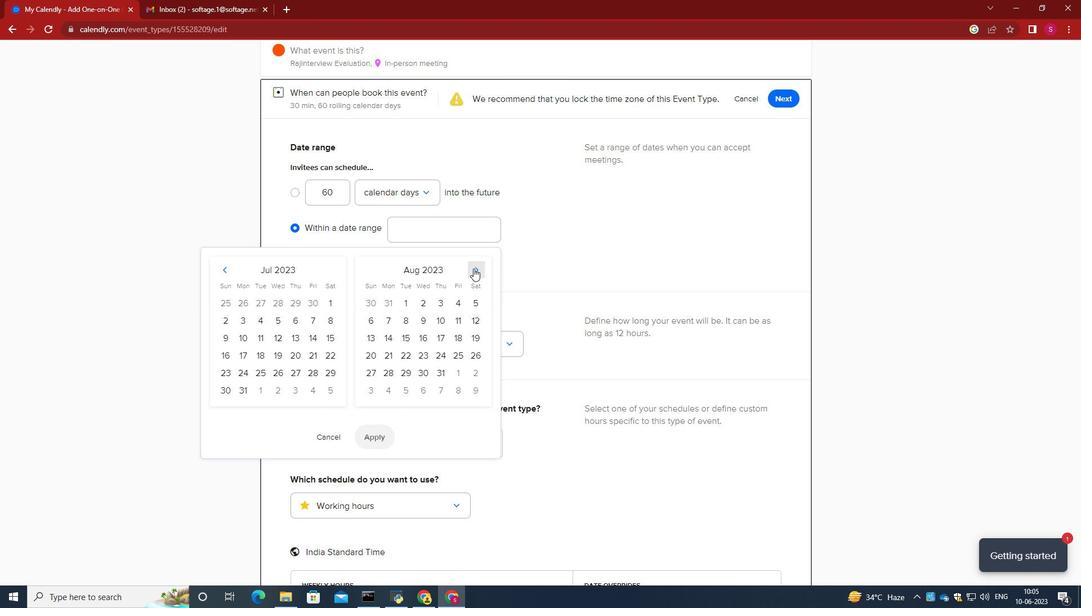 
Action: Mouse pressed left at (473, 268)
Screenshot: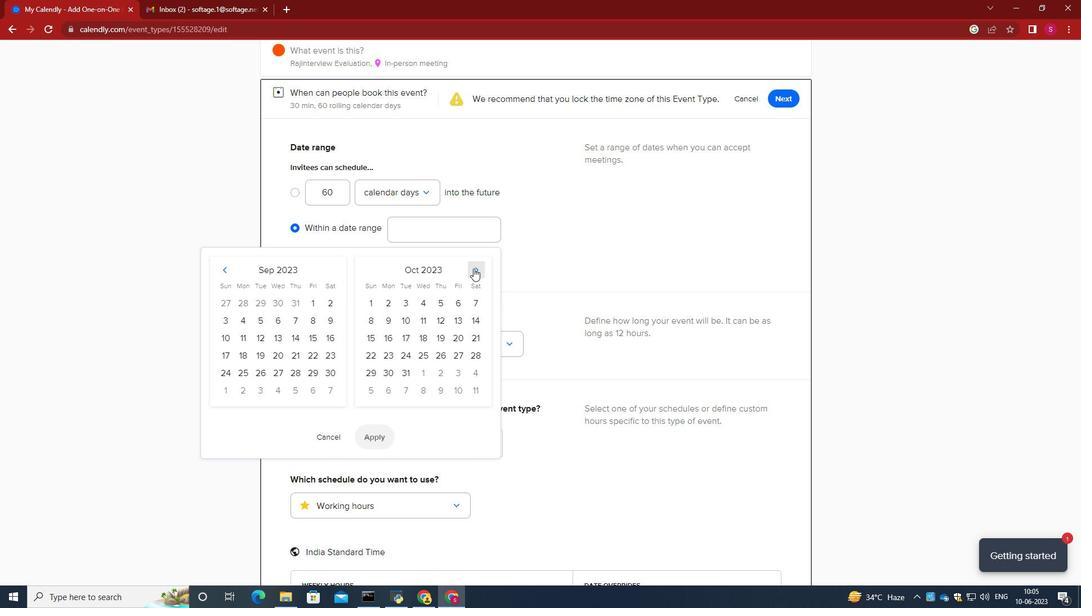
Action: Mouse pressed left at (473, 268)
Screenshot: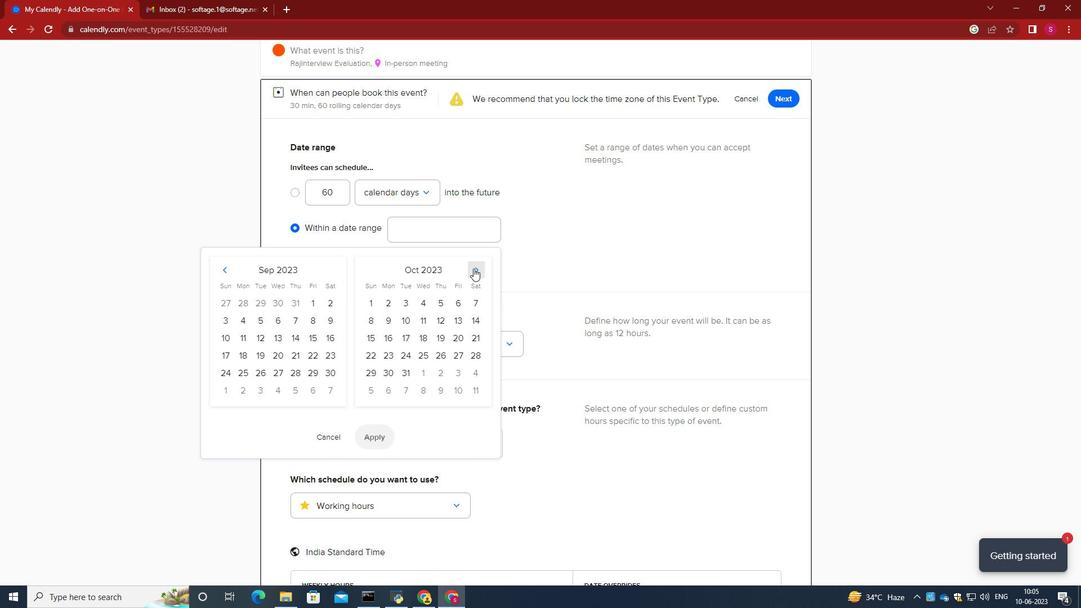 
Action: Mouse pressed left at (473, 268)
Screenshot: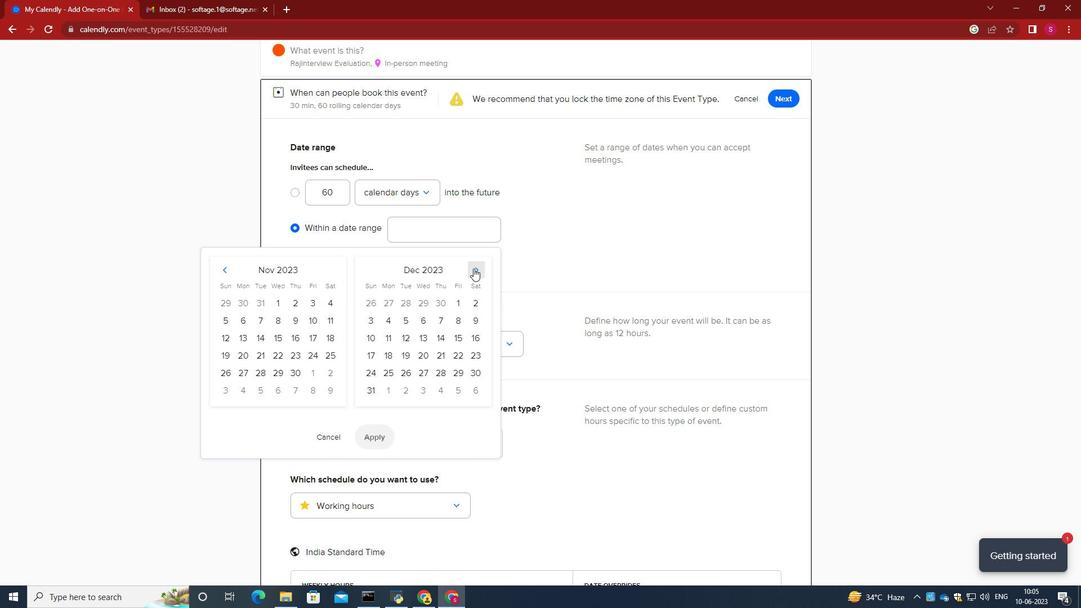 
Action: Mouse pressed left at (473, 268)
Screenshot: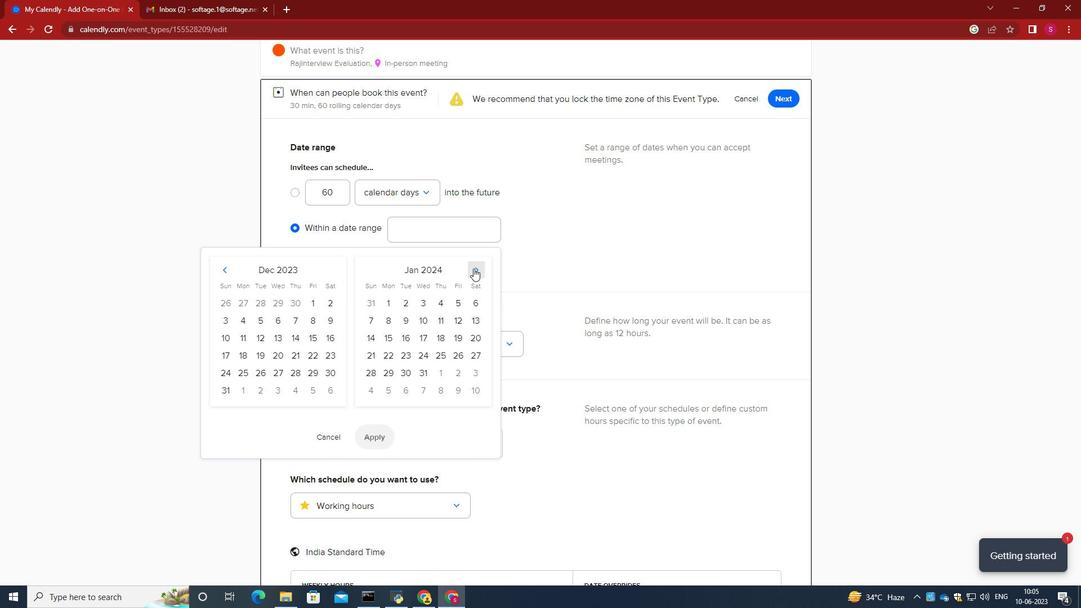 
Action: Mouse pressed left at (473, 268)
Screenshot: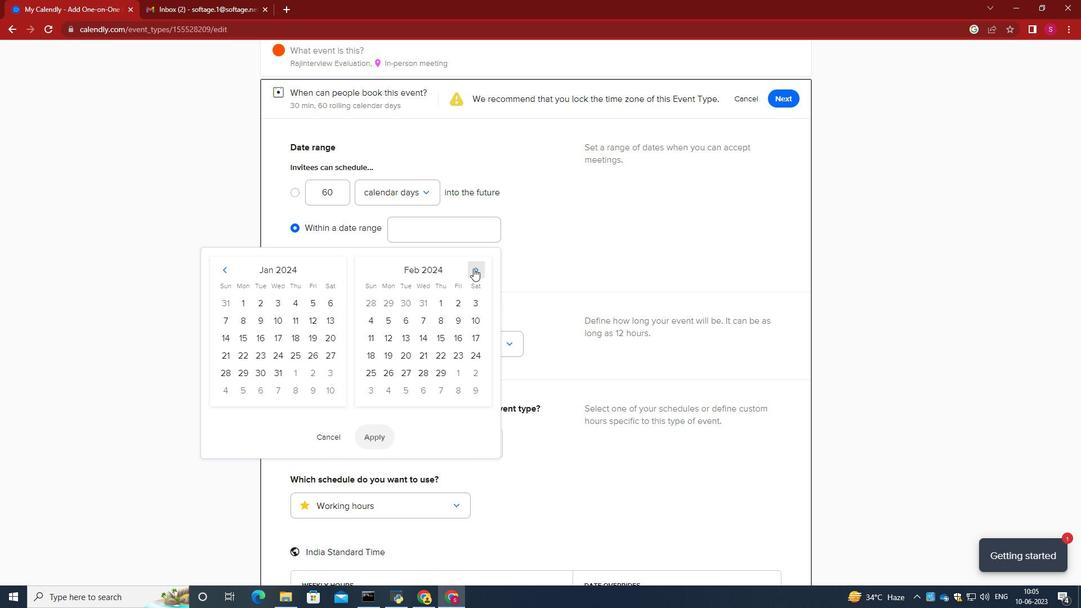 
Action: Mouse pressed left at (473, 268)
Screenshot: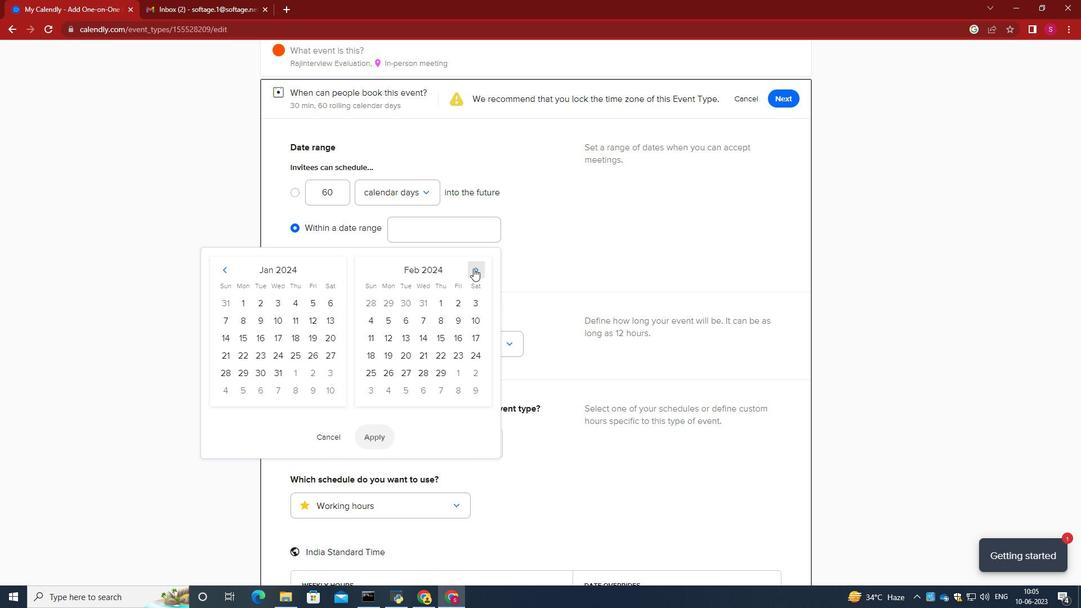 
Action: Mouse moved to (472, 320)
Screenshot: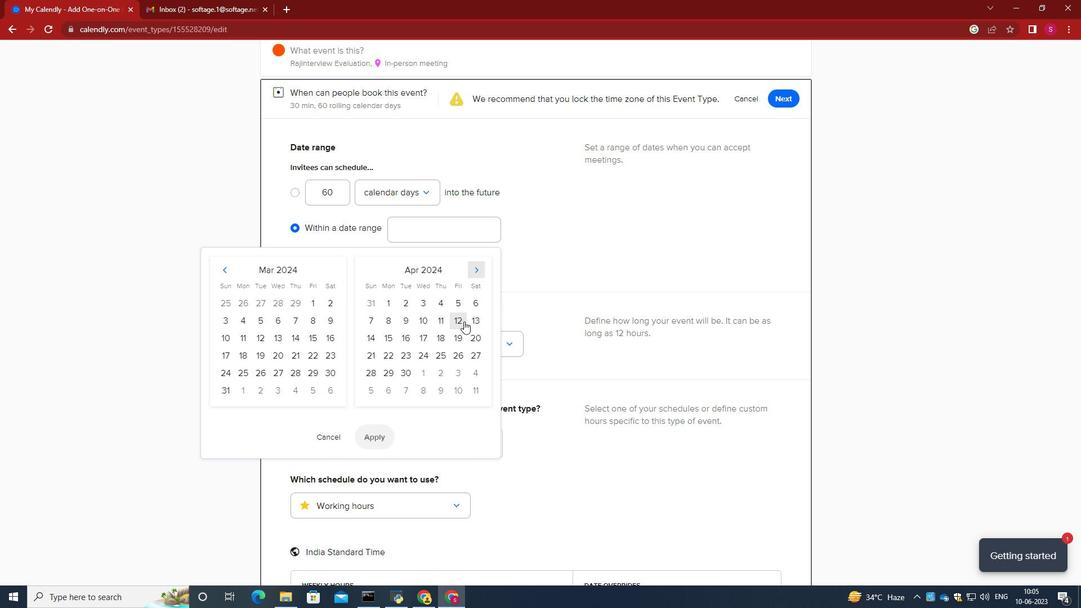 
Action: Mouse pressed left at (472, 320)
Screenshot: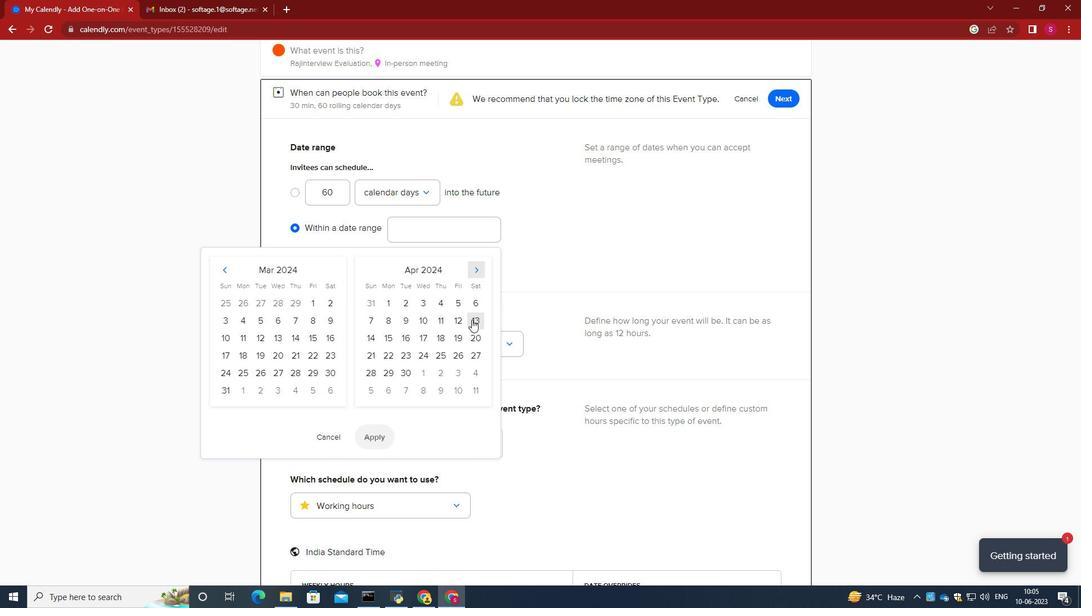
Action: Mouse moved to (397, 336)
Screenshot: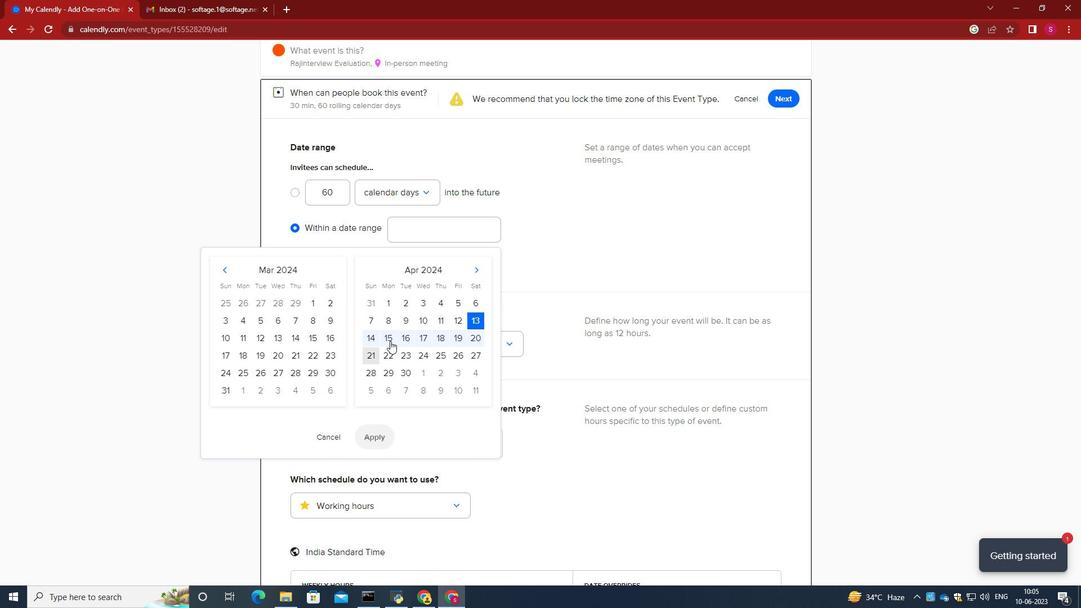 
Action: Mouse pressed left at (397, 336)
Screenshot: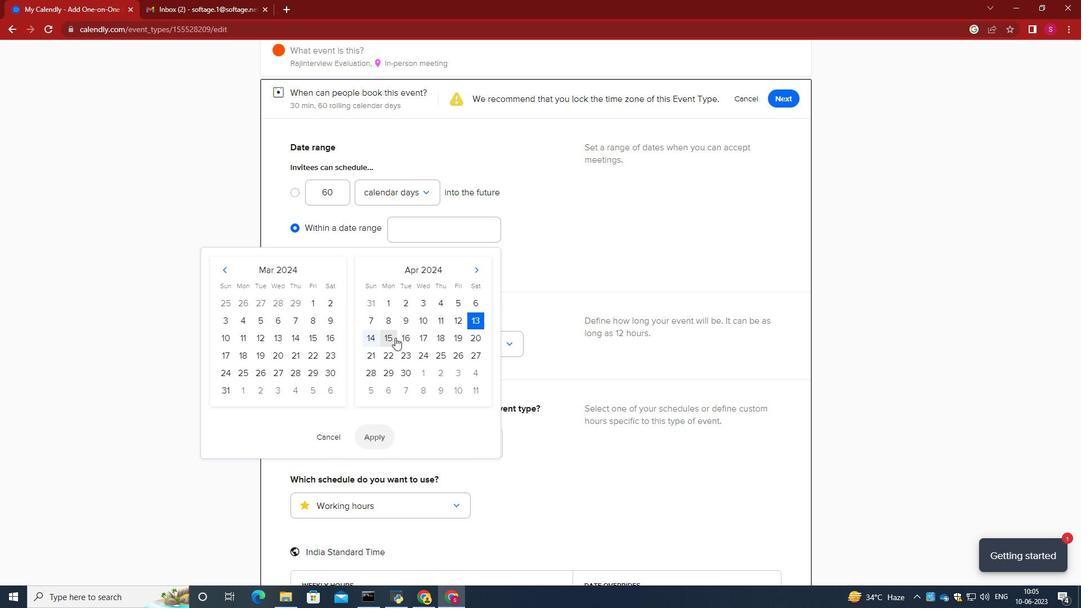 
Action: Mouse moved to (380, 437)
Screenshot: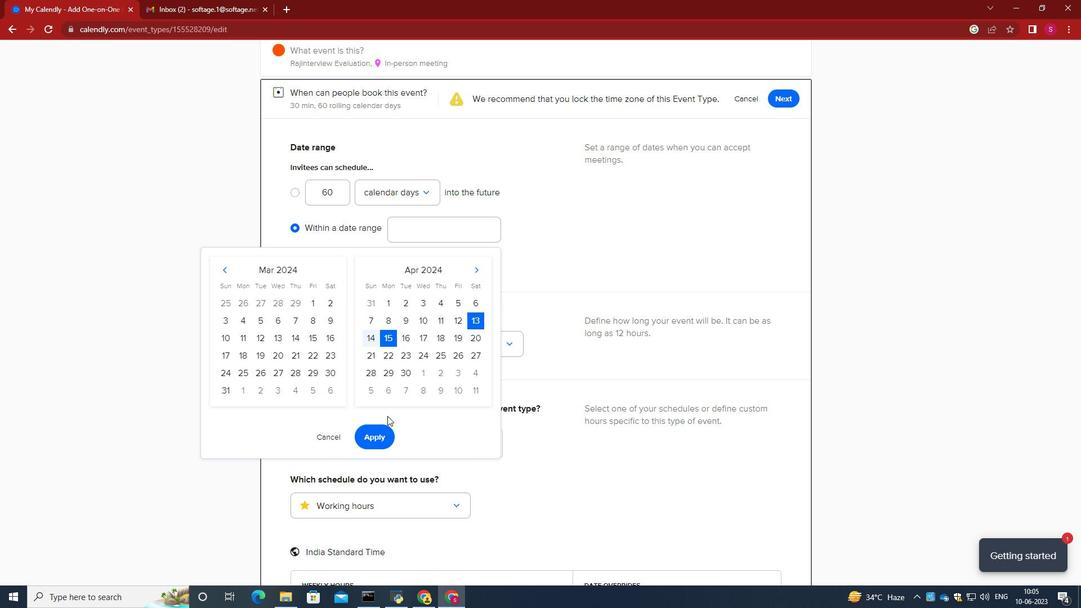 
Action: Mouse pressed left at (380, 437)
Screenshot: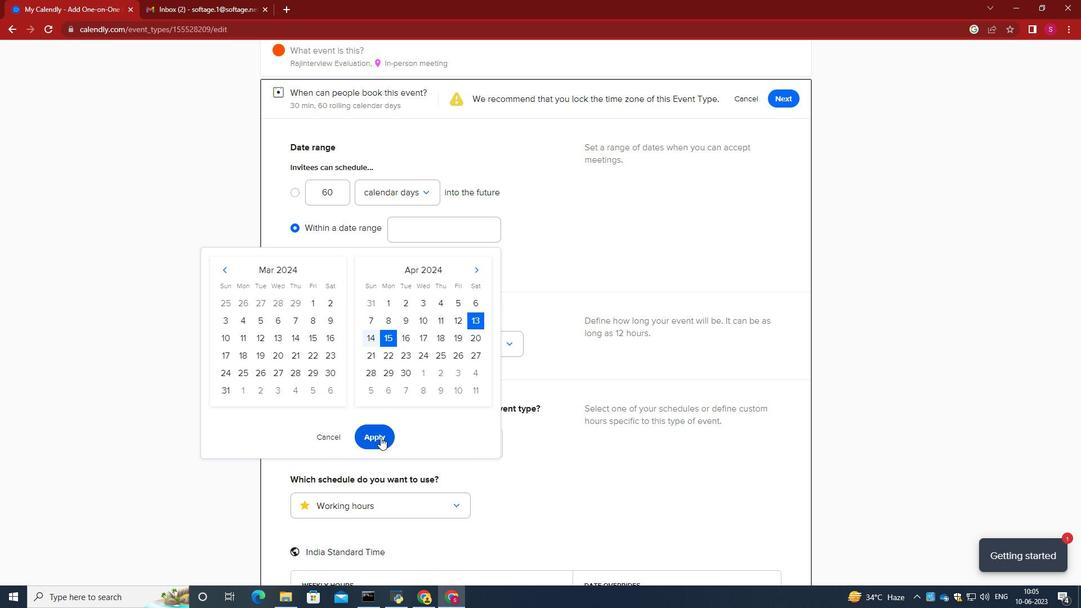 
Action: Mouse moved to (473, 389)
Screenshot: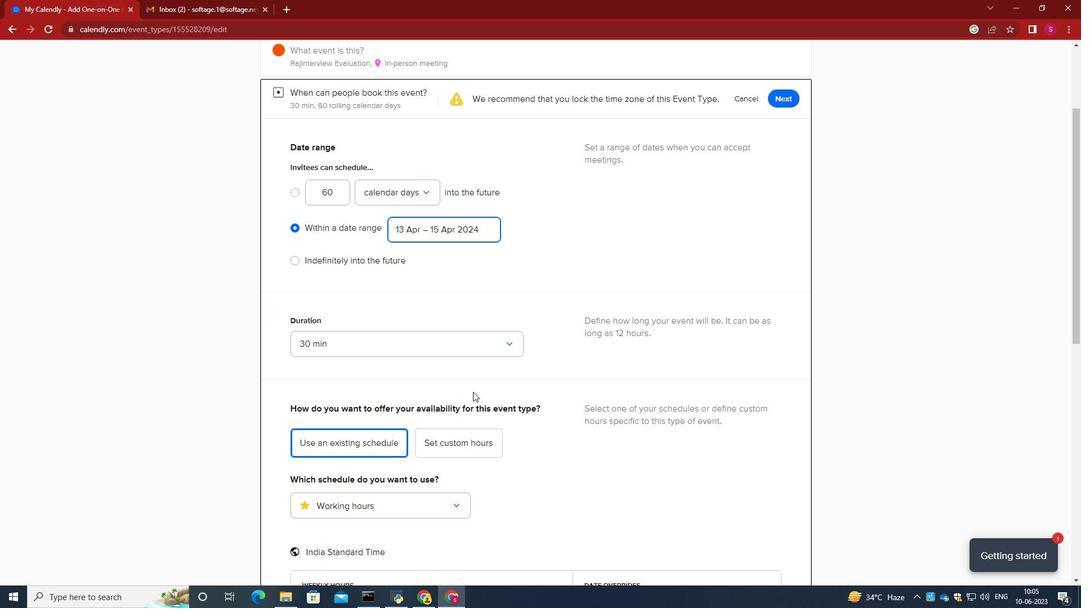 
Action: Mouse scrolled (473, 389) with delta (0, 0)
Screenshot: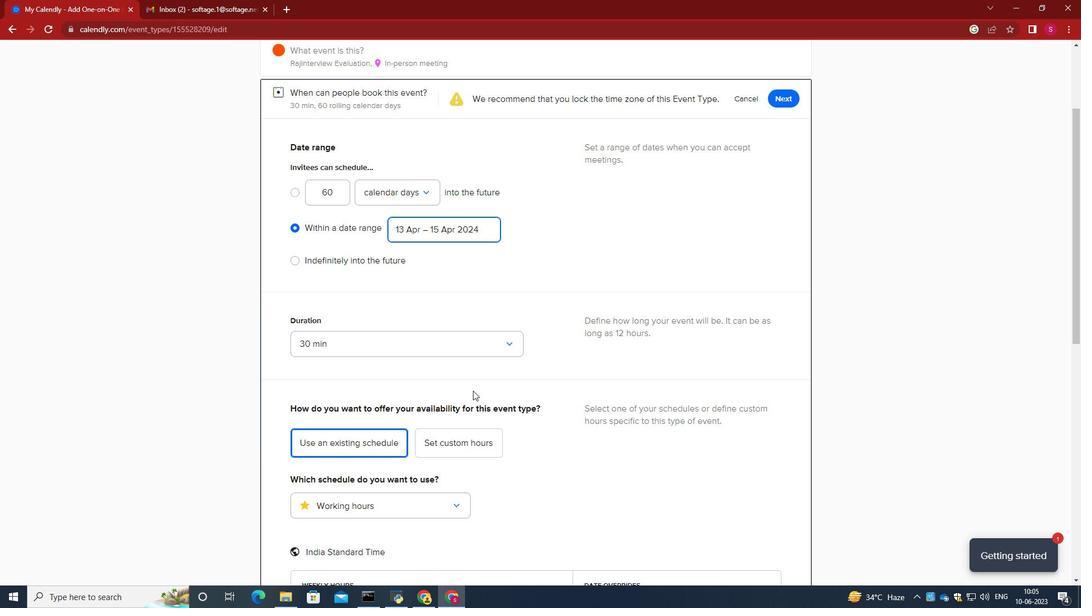 
Action: Mouse moved to (471, 390)
Screenshot: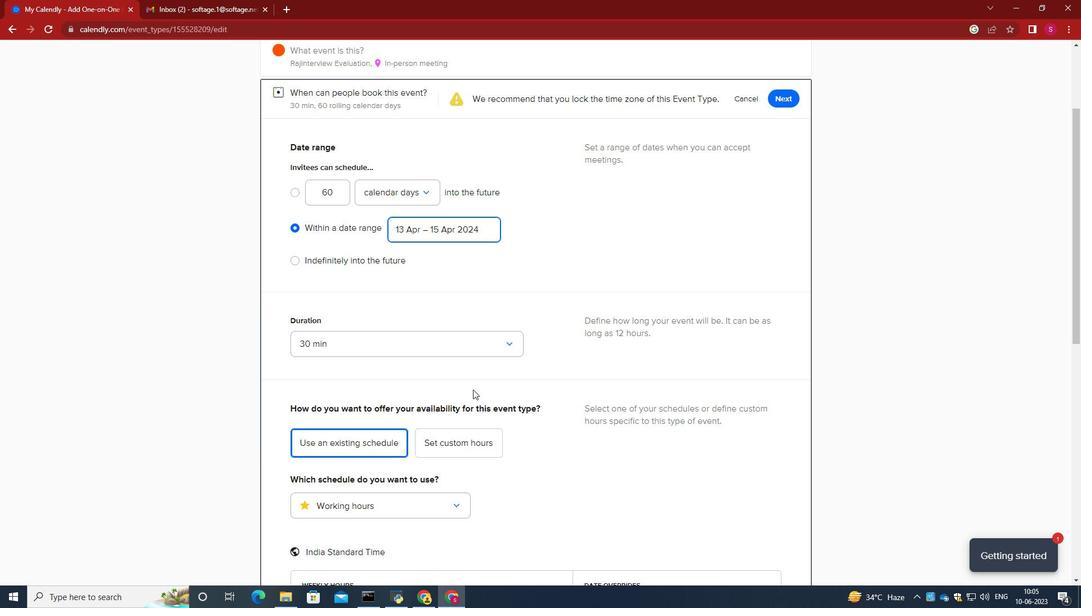 
Action: Mouse scrolled (471, 389) with delta (0, 0)
Screenshot: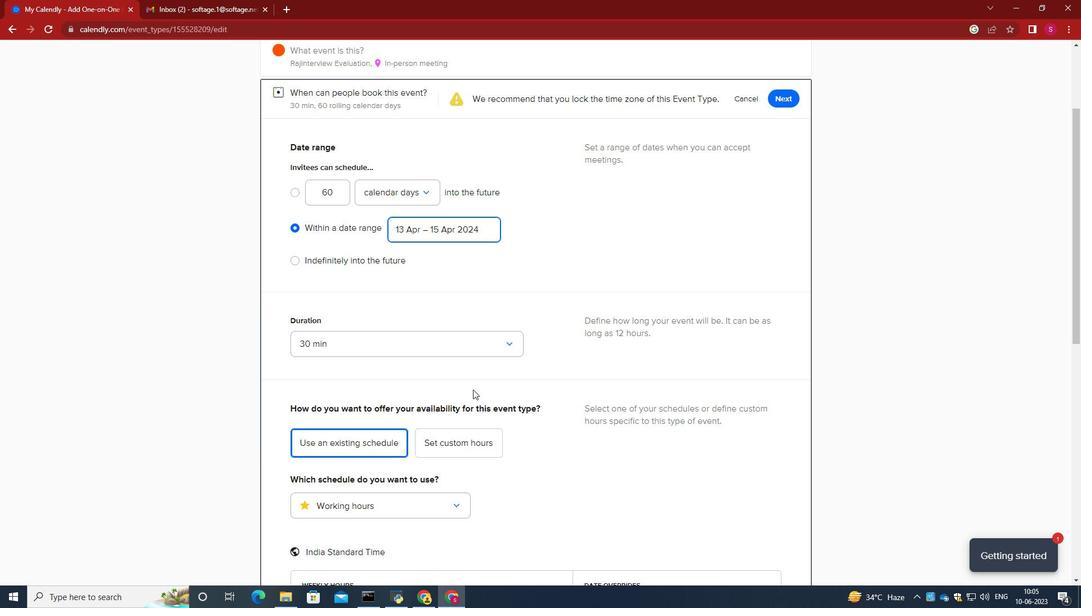 
Action: Mouse moved to (469, 392)
Screenshot: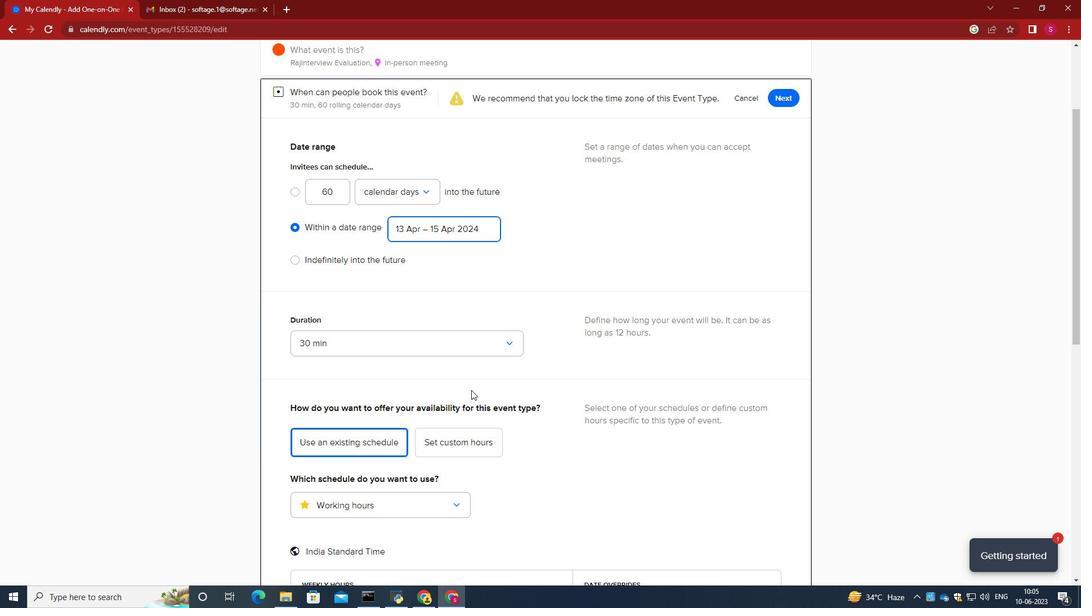 
Action: Mouse scrolled (469, 391) with delta (0, 0)
Screenshot: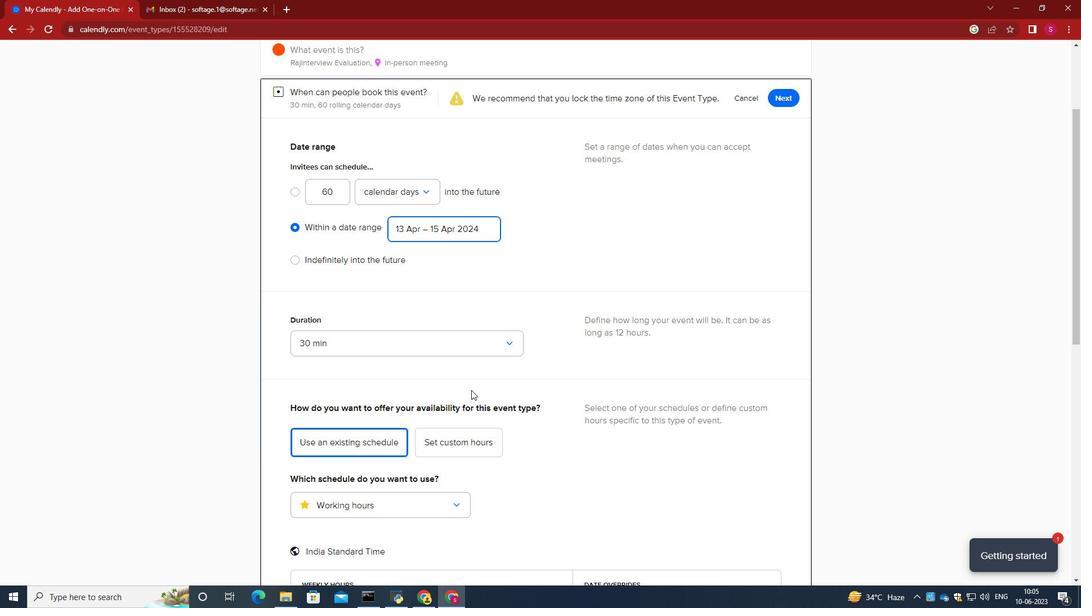
Action: Mouse moved to (467, 401)
Screenshot: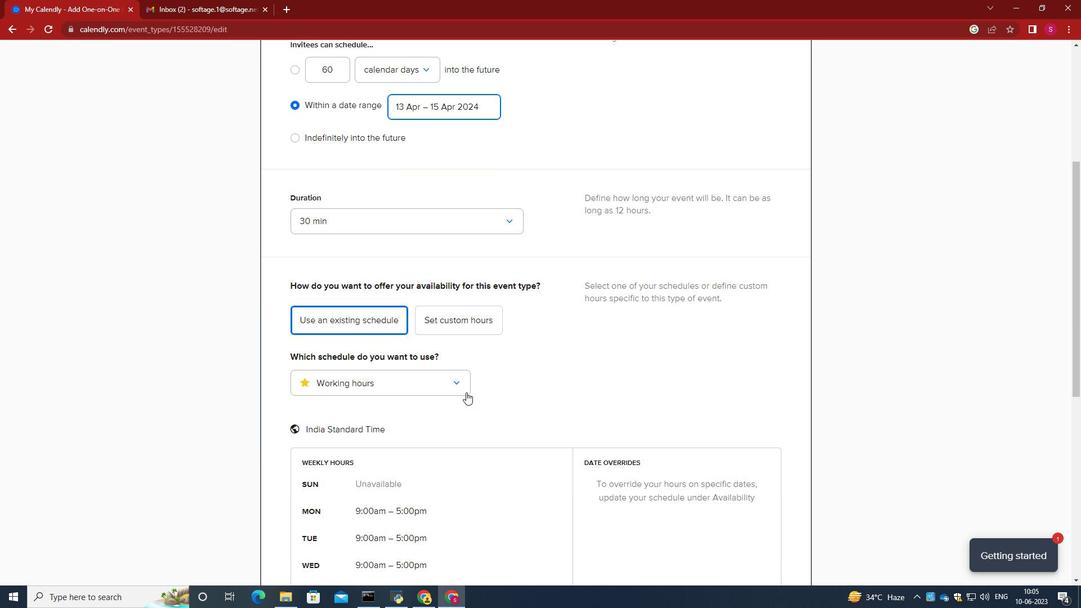 
Action: Mouse scrolled (467, 400) with delta (0, 0)
Screenshot: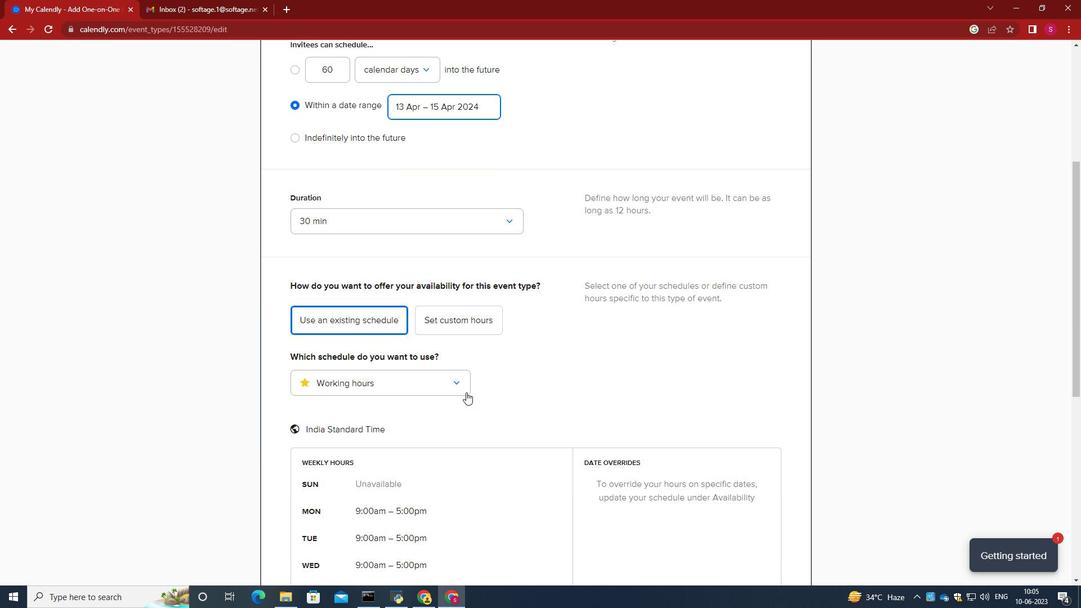 
Action: Mouse moved to (467, 401)
Screenshot: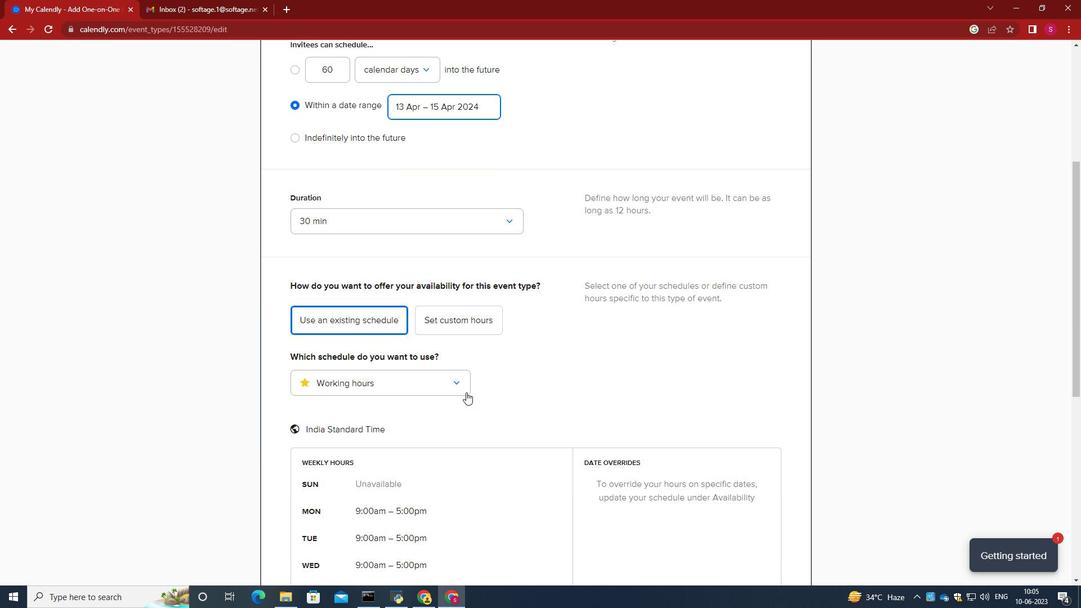 
Action: Mouse scrolled (467, 401) with delta (0, 0)
Screenshot: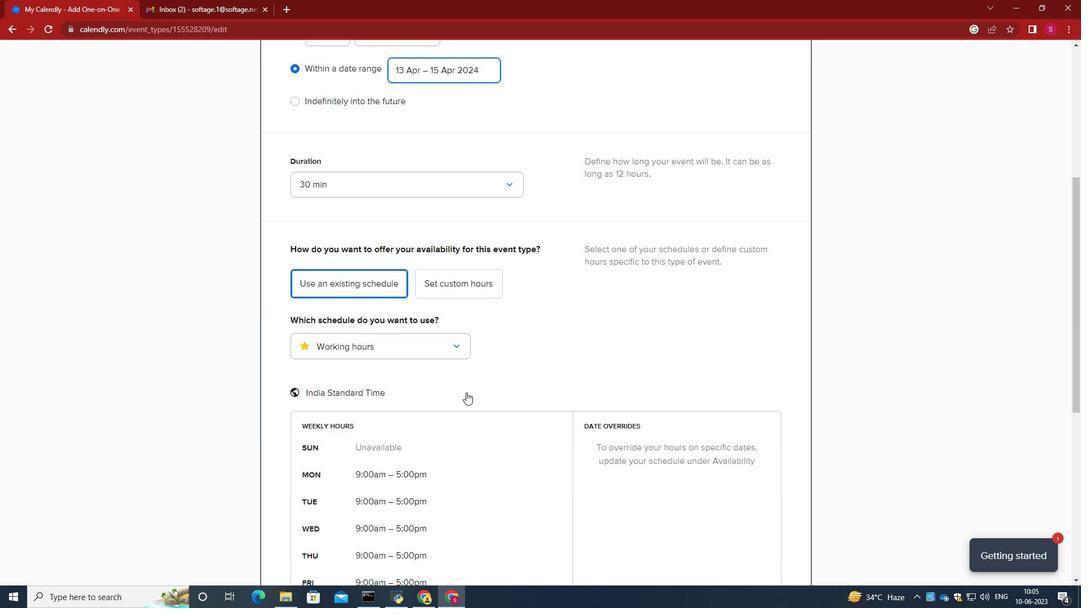 
Action: Mouse scrolled (467, 401) with delta (0, 0)
Screenshot: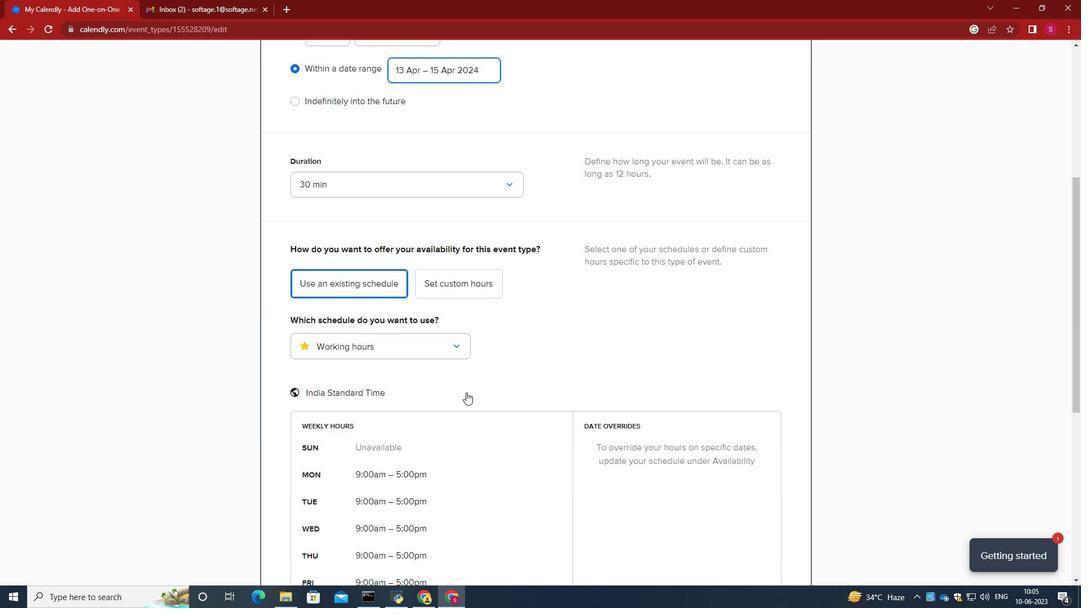 
Action: Mouse scrolled (467, 401) with delta (0, 0)
Screenshot: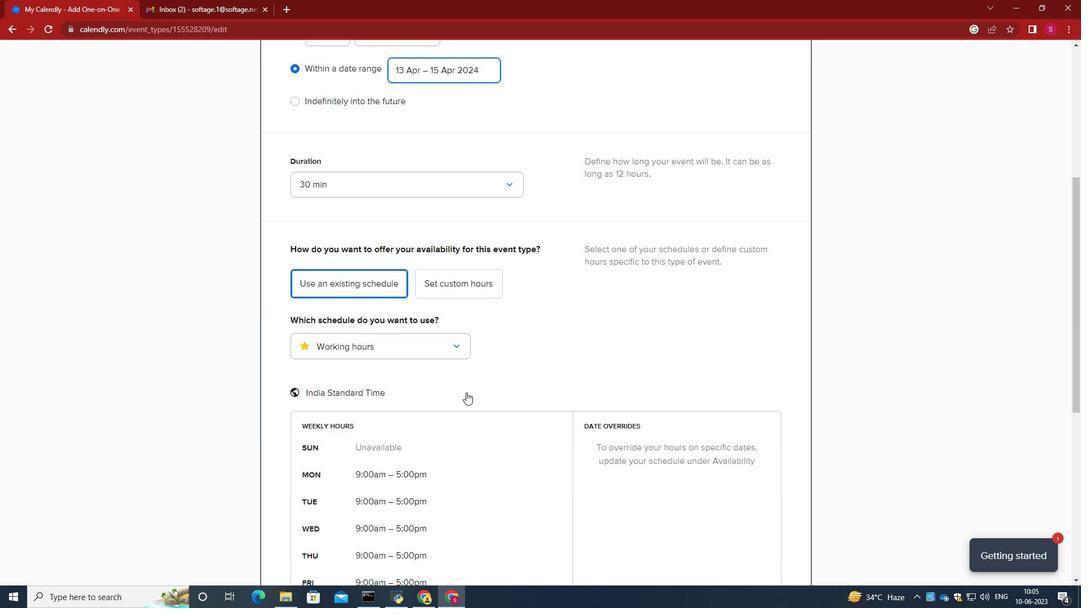 
Action: Mouse moved to (467, 401)
Screenshot: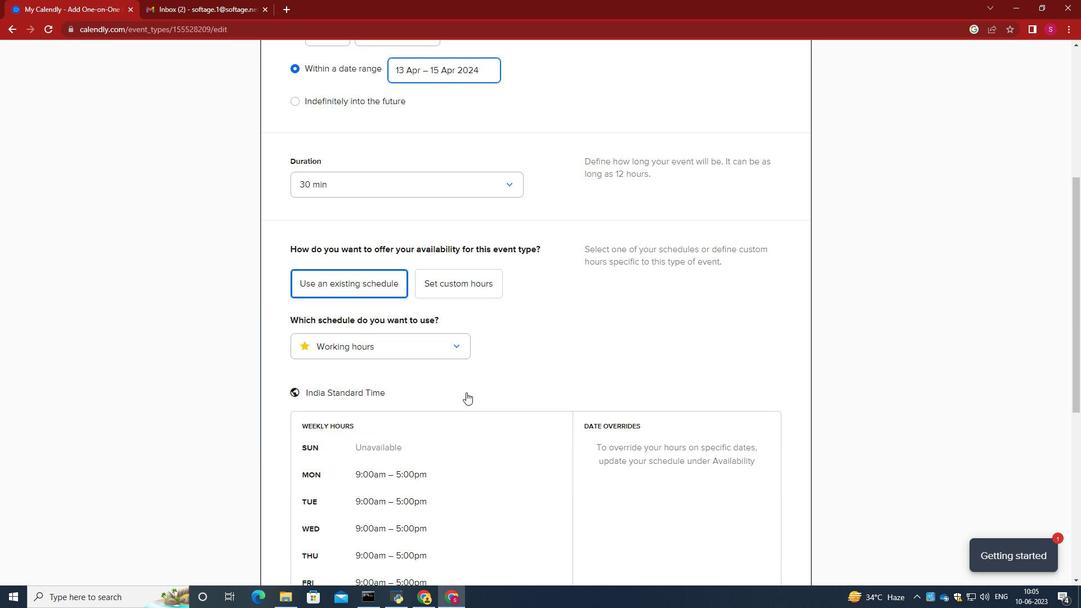 
Action: Mouse scrolled (467, 401) with delta (0, 0)
Screenshot: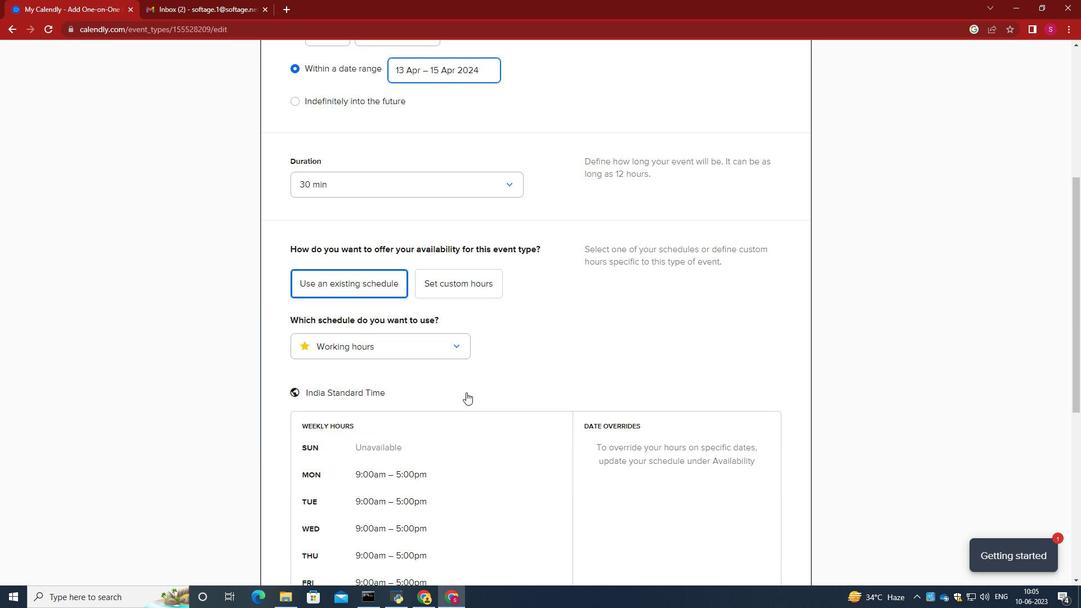 
Action: Mouse moved to (464, 408)
Screenshot: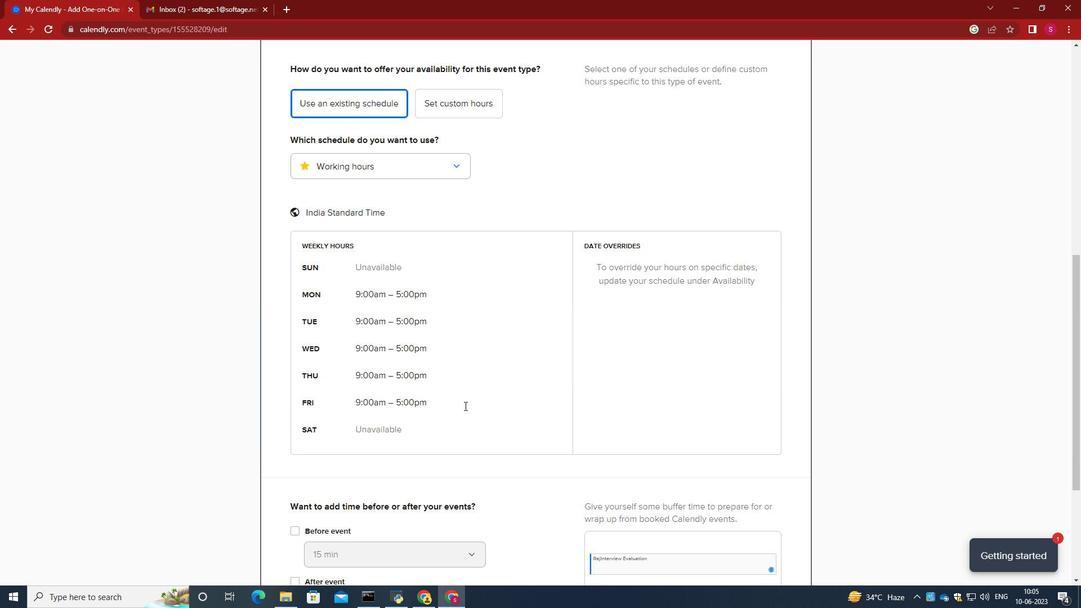 
Action: Mouse scrolled (464, 407) with delta (0, 0)
Screenshot: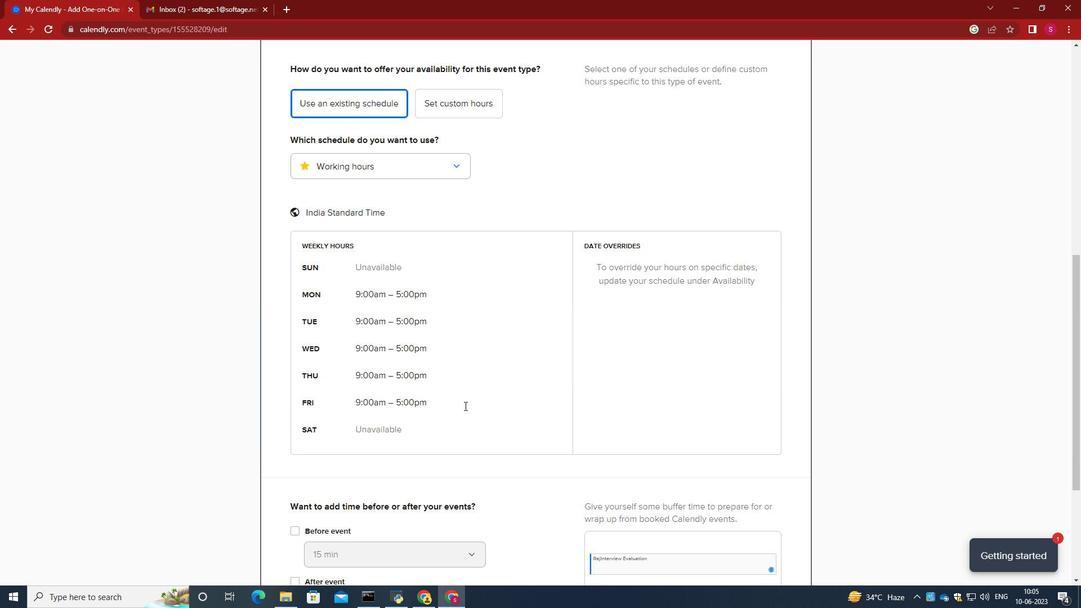 
Action: Mouse scrolled (464, 407) with delta (0, 0)
Screenshot: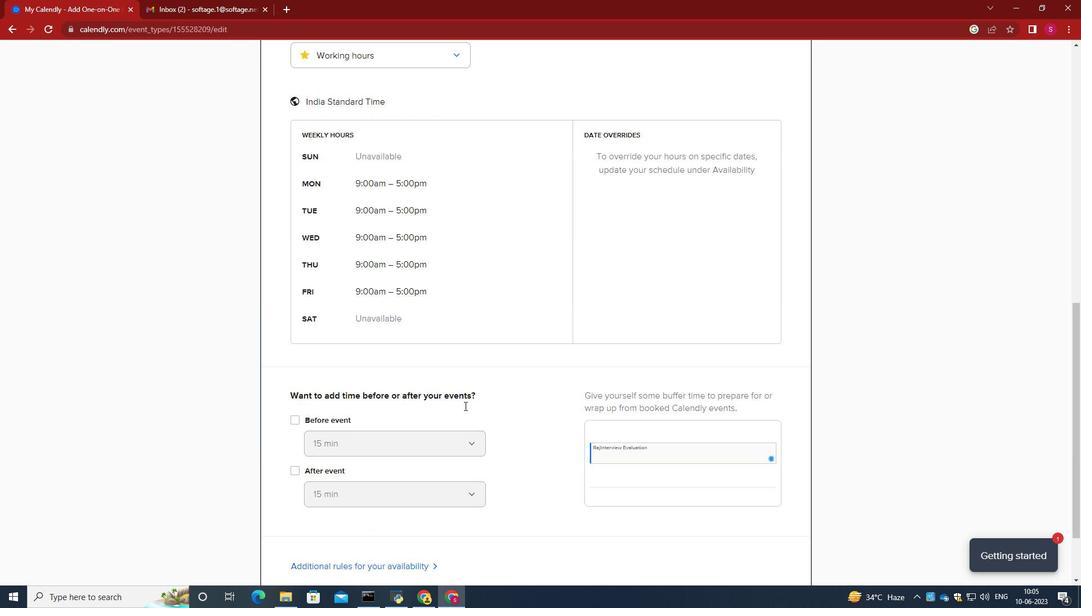 
Action: Mouse scrolled (464, 407) with delta (0, 0)
Screenshot: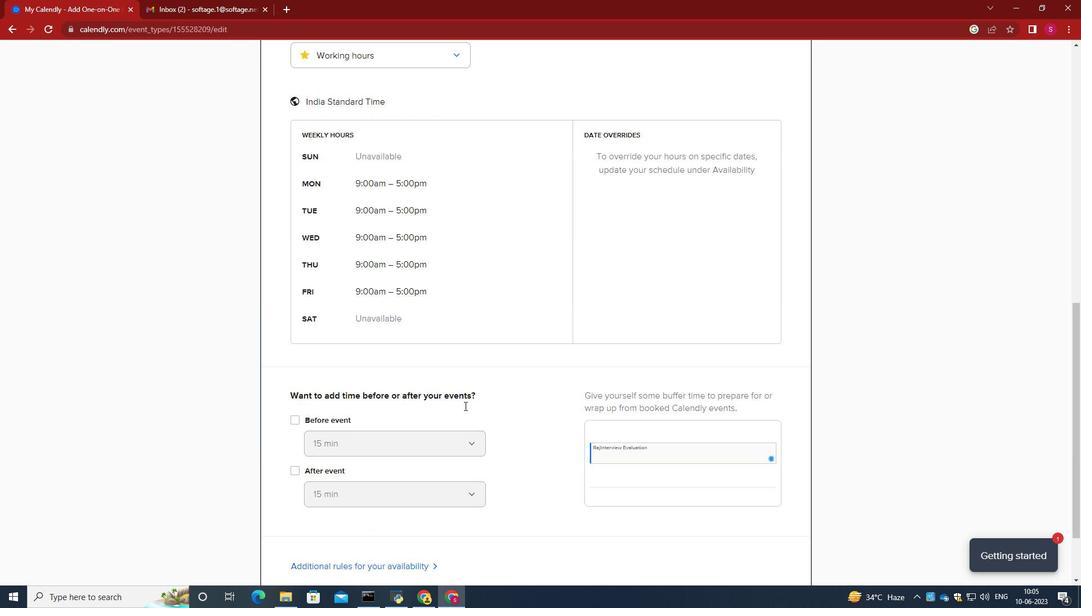 
Action: Mouse scrolled (464, 407) with delta (0, 0)
Screenshot: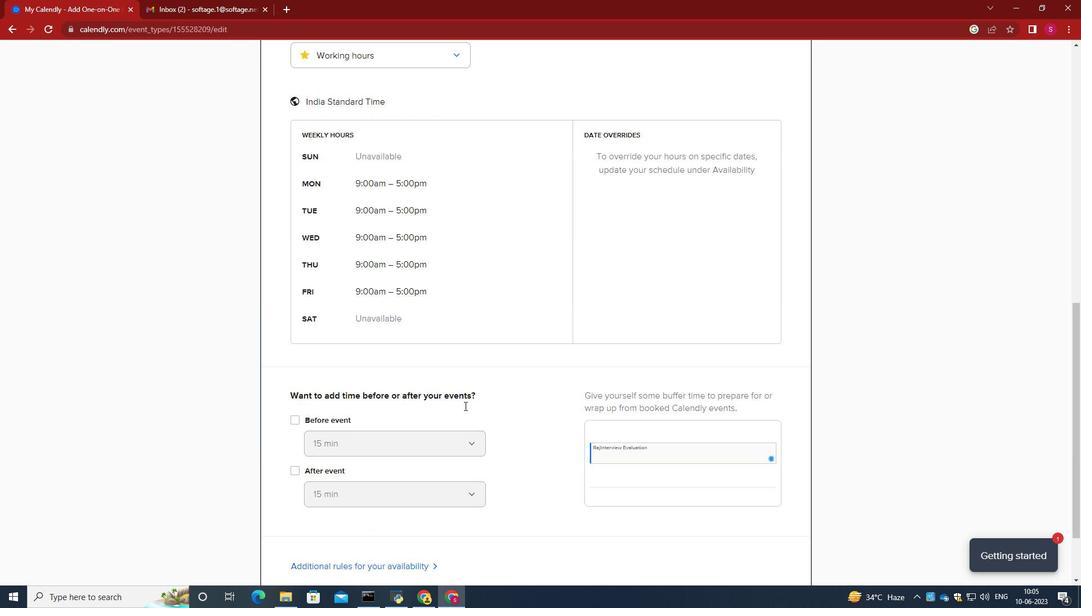 
Action: Mouse scrolled (464, 407) with delta (0, 0)
Screenshot: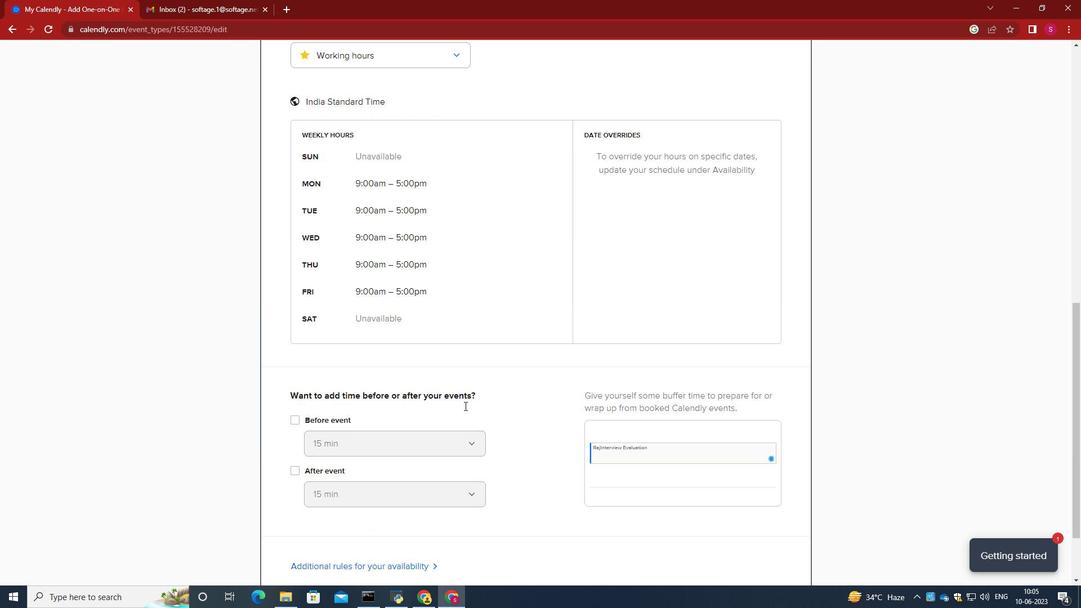 
Action: Mouse moved to (774, 521)
Screenshot: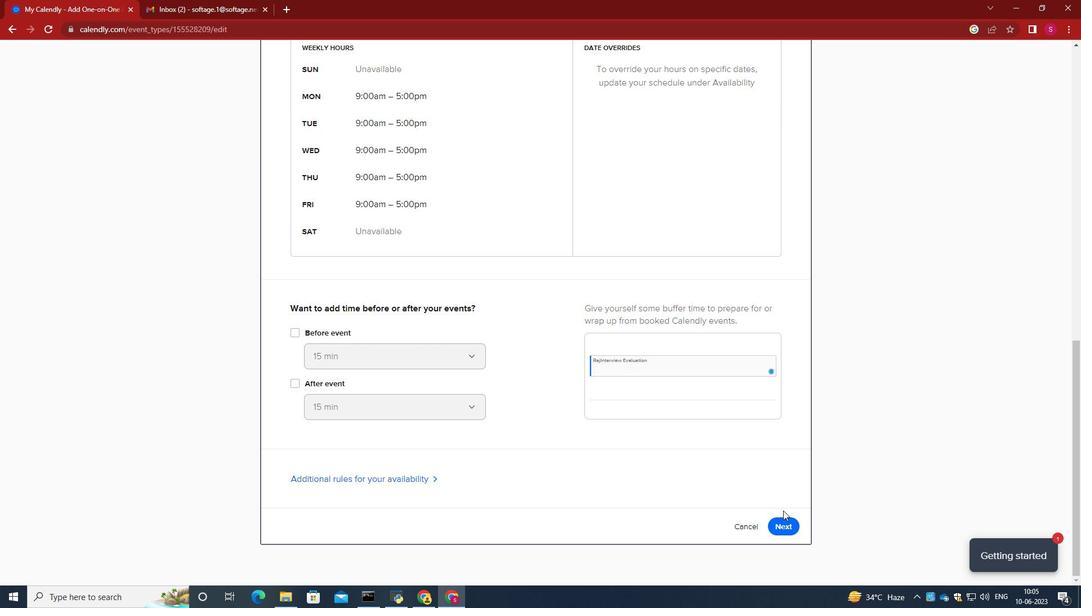 
Action: Mouse pressed left at (774, 521)
Screenshot: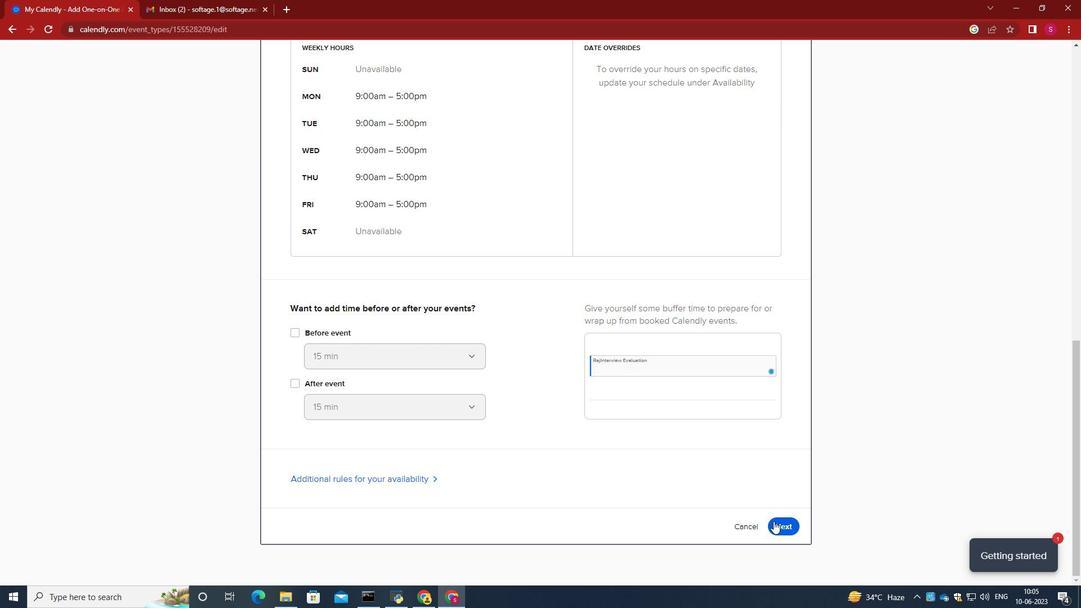 
Action: Mouse moved to (797, 107)
Screenshot: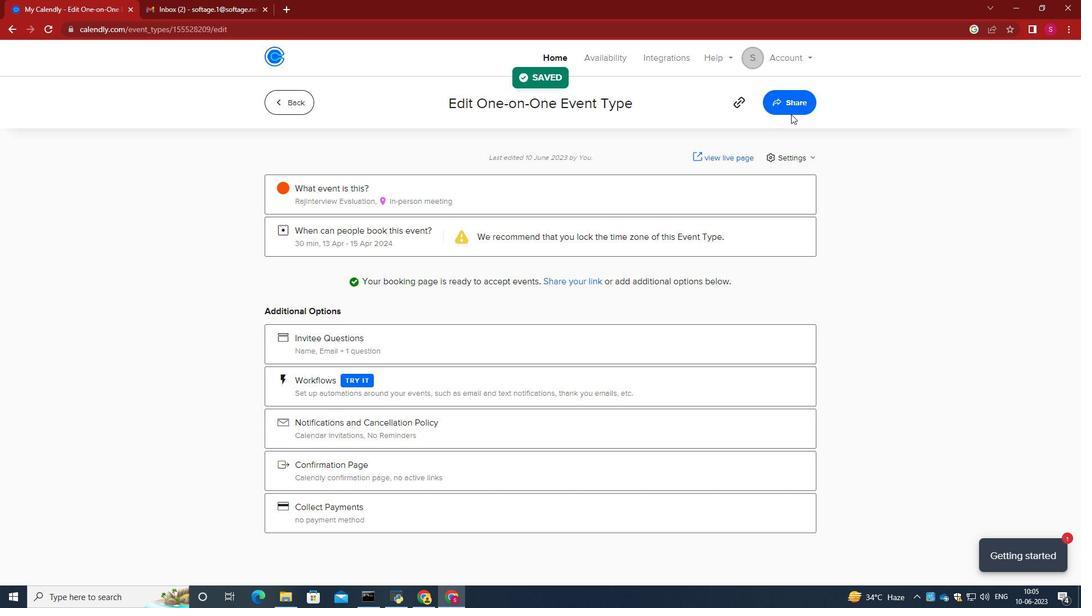 
Action: Mouse pressed left at (797, 107)
Screenshot: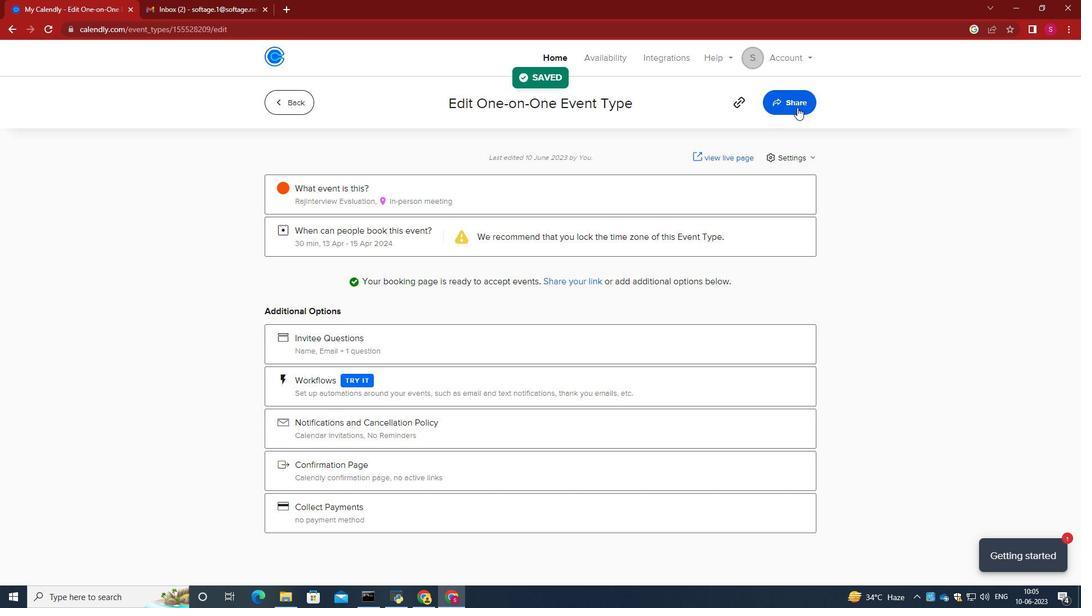 
Action: Mouse moved to (677, 211)
Screenshot: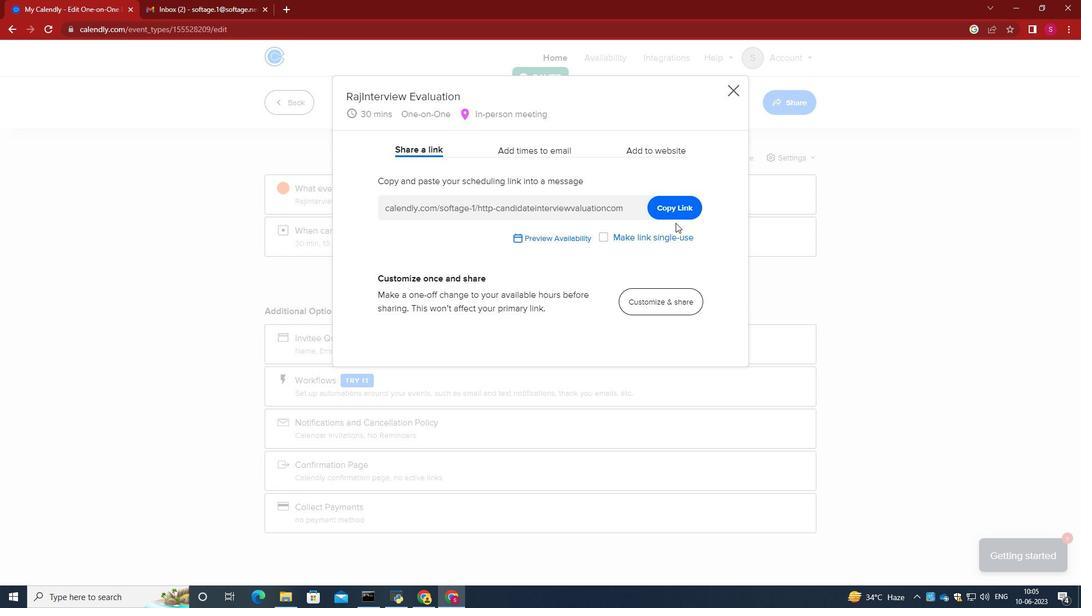 
Action: Mouse pressed left at (677, 211)
Screenshot: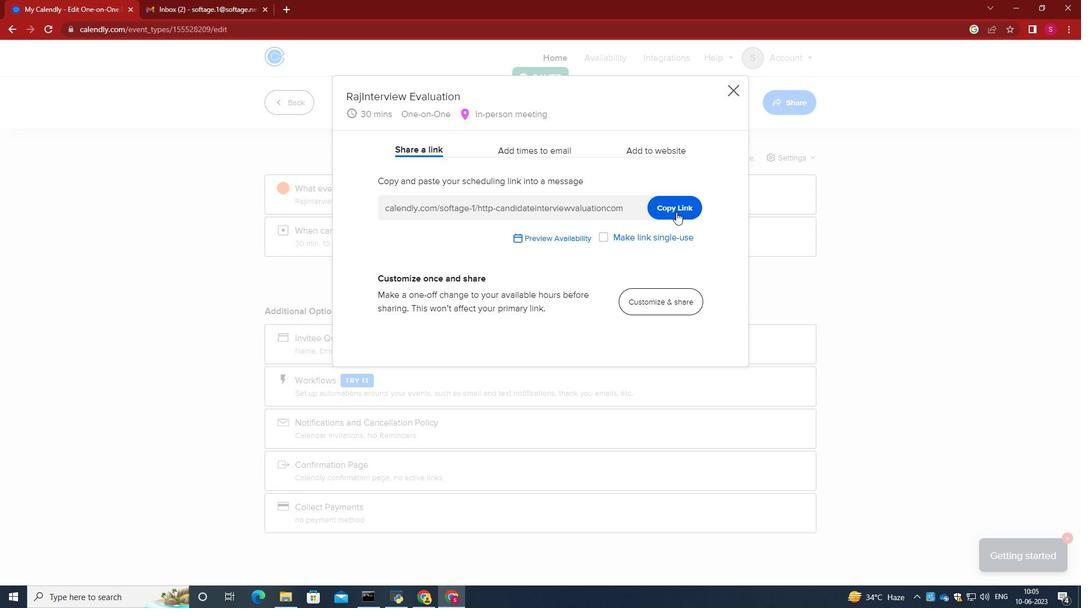 
Action: Mouse moved to (196, 0)
Screenshot: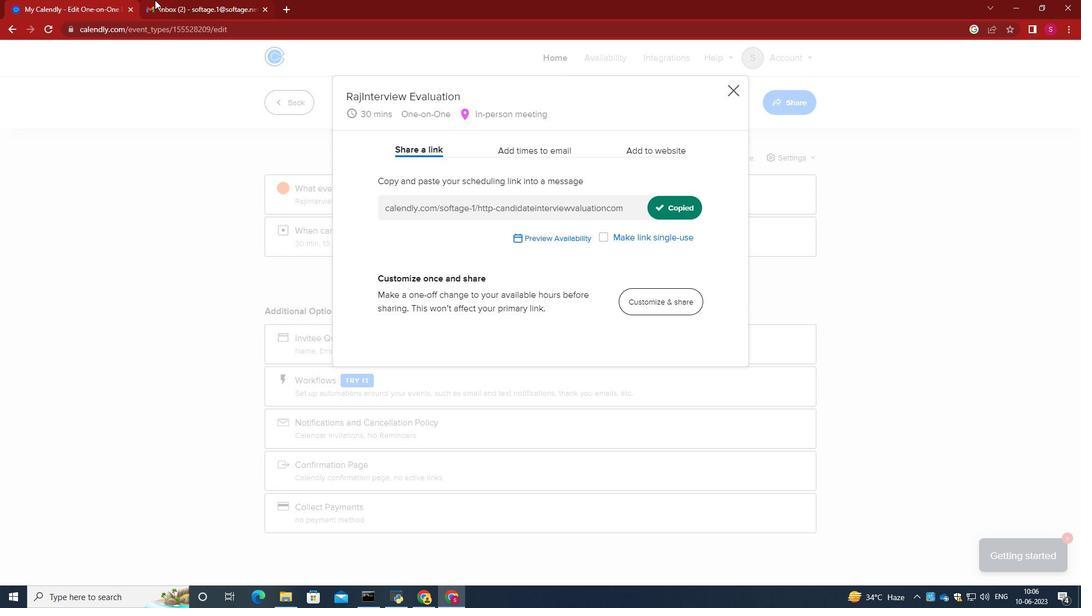 
Action: Mouse pressed left at (196, 0)
Screenshot: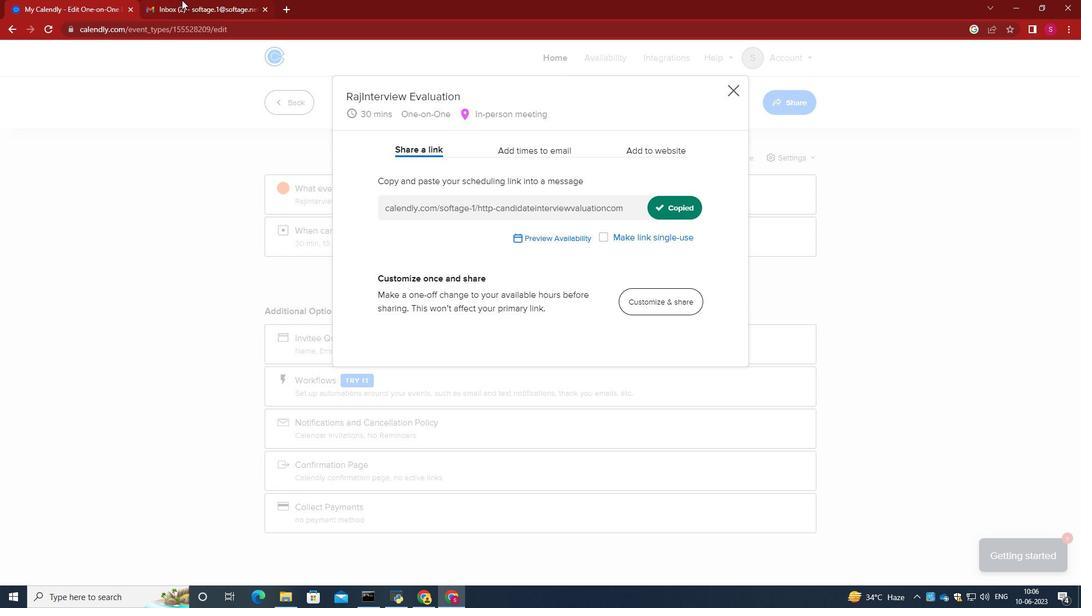 
Action: Mouse moved to (70, 91)
Screenshot: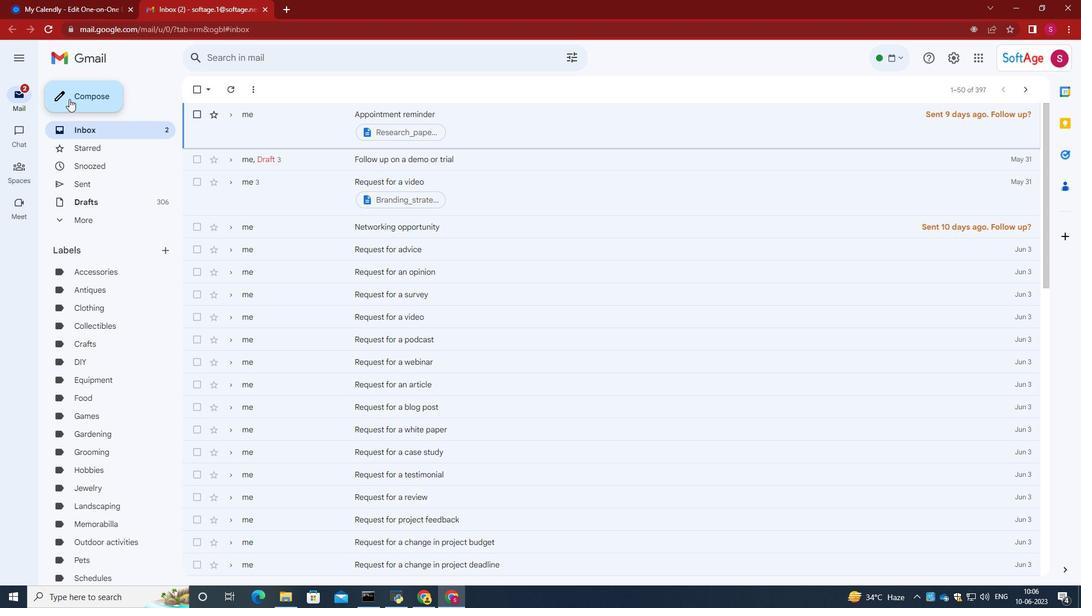 
Action: Mouse pressed left at (70, 91)
Screenshot: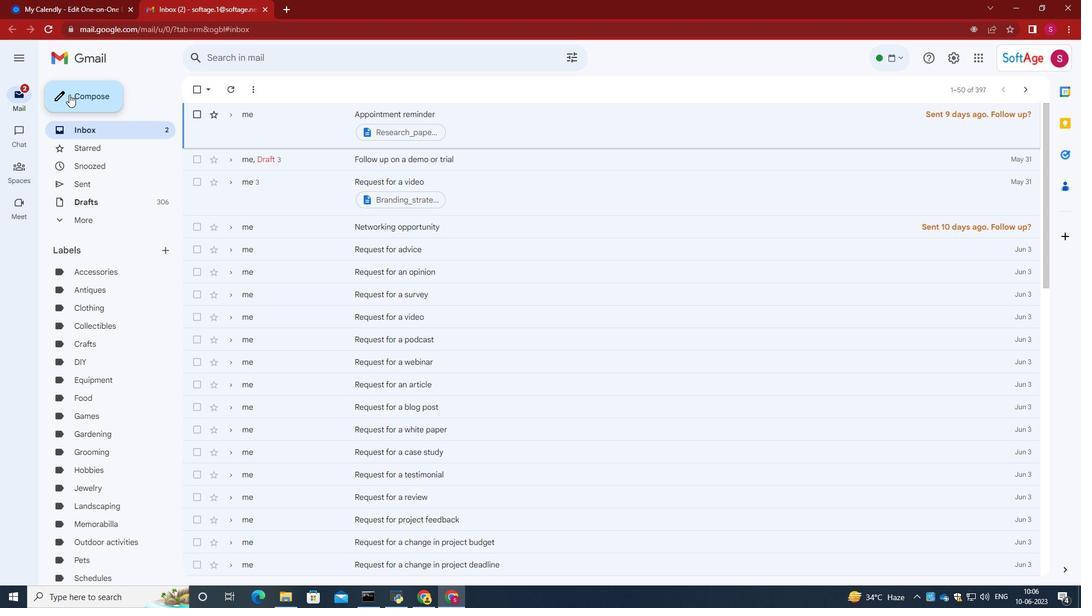 
Action: Mouse moved to (758, 344)
Screenshot: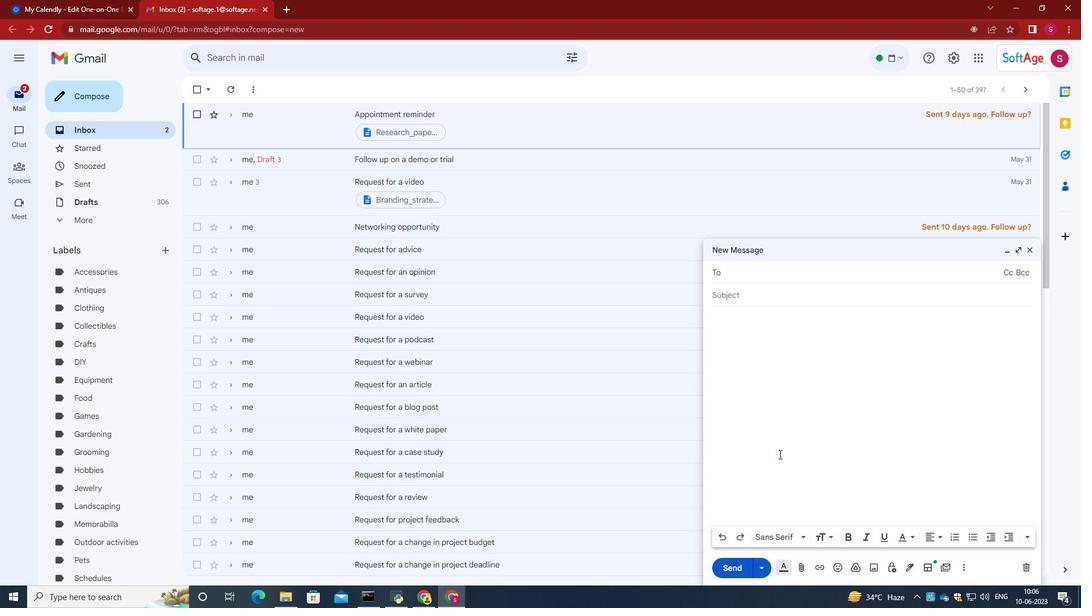 
Action: Mouse pressed left at (758, 344)
Screenshot: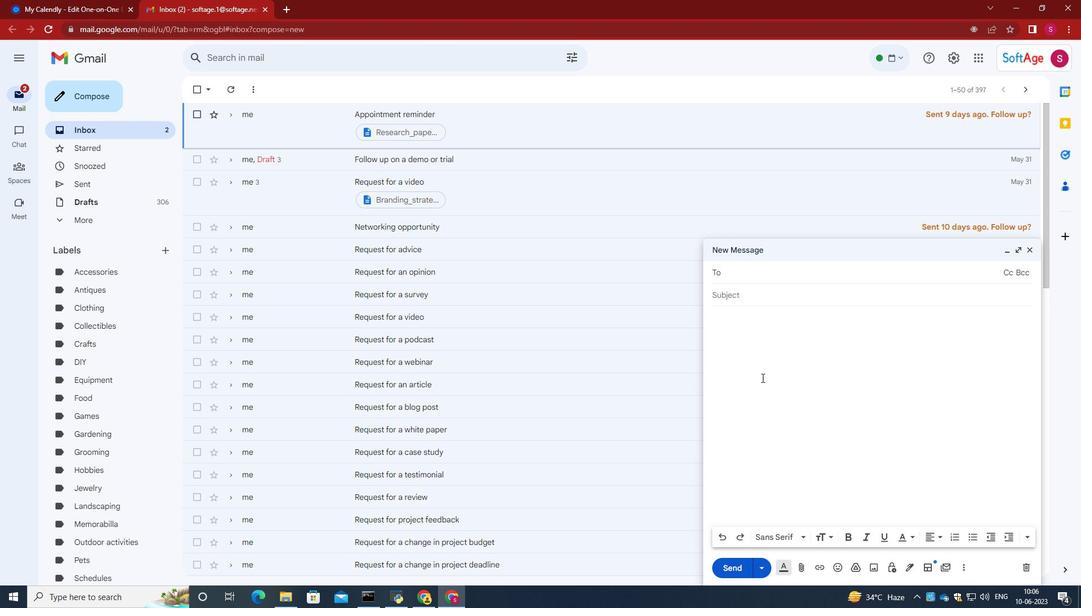 
Action: Mouse moved to (757, 344)
Screenshot: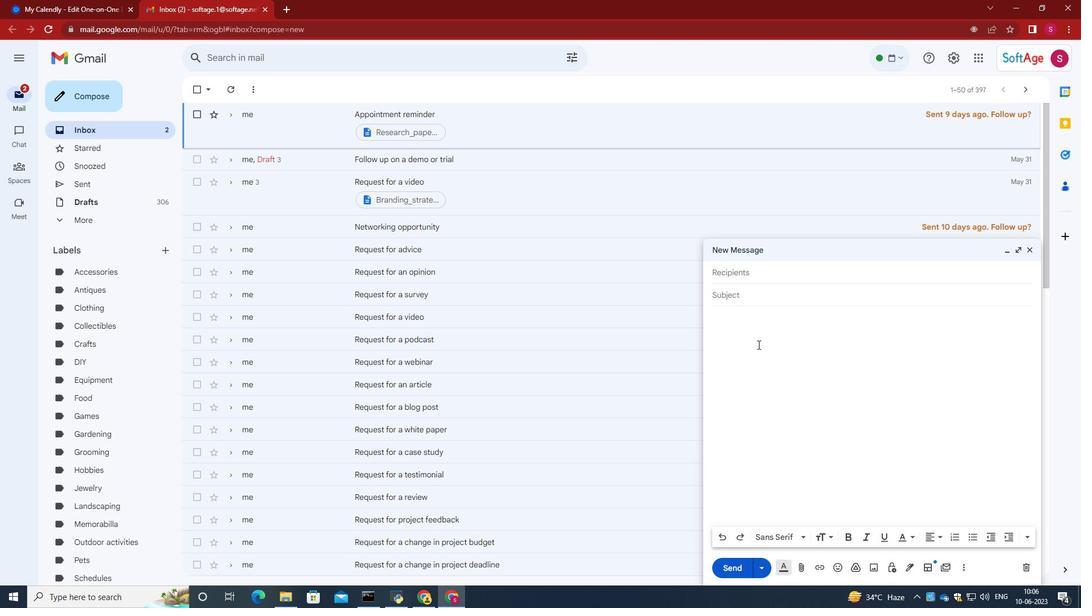 
Action: Key pressed ctrl+V 611)
Screenshot: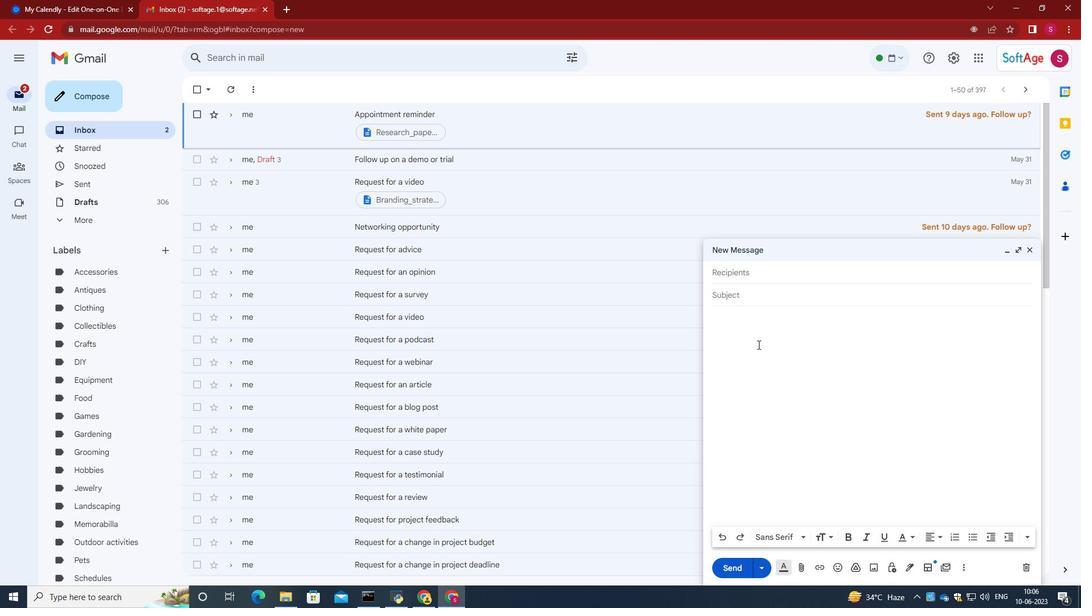 
Action: Mouse moved to (762, 272)
Screenshot: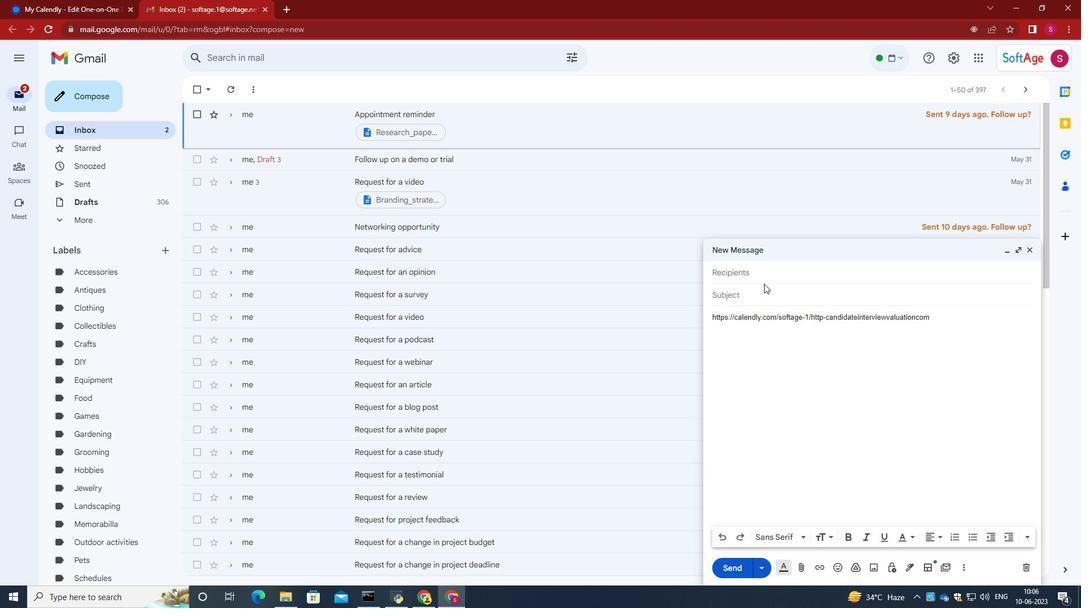 
Action: Mouse pressed left at (762, 272)
Screenshot: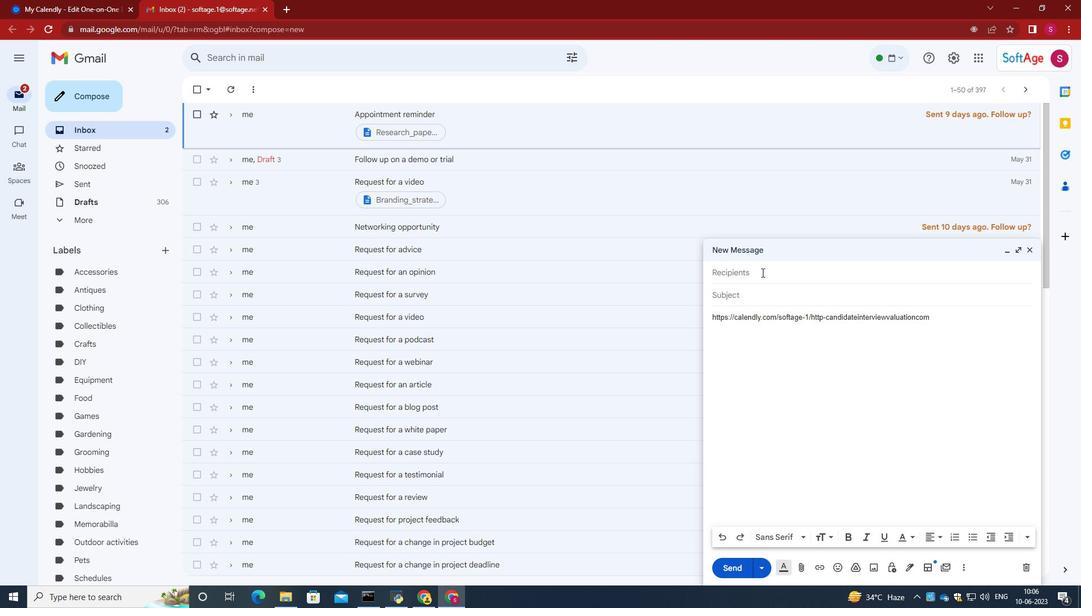 
Action: Key pressed softage.4<Key.shift>@softage.net<Key.enter>softage.5<Key.shift>@softage.net<Key.enter>
Screenshot: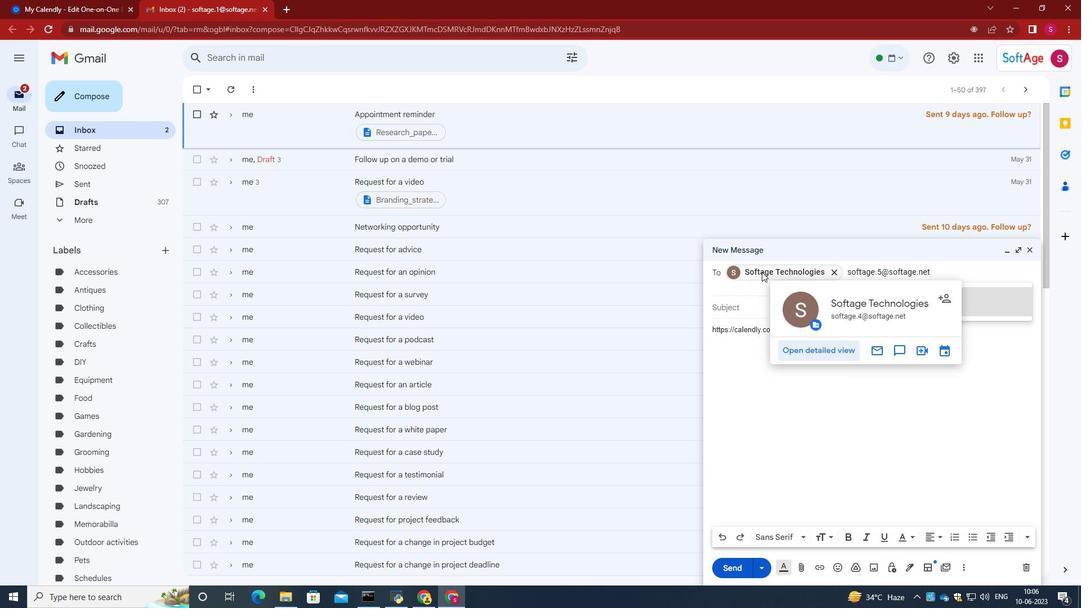 
Action: Mouse moved to (736, 570)
Screenshot: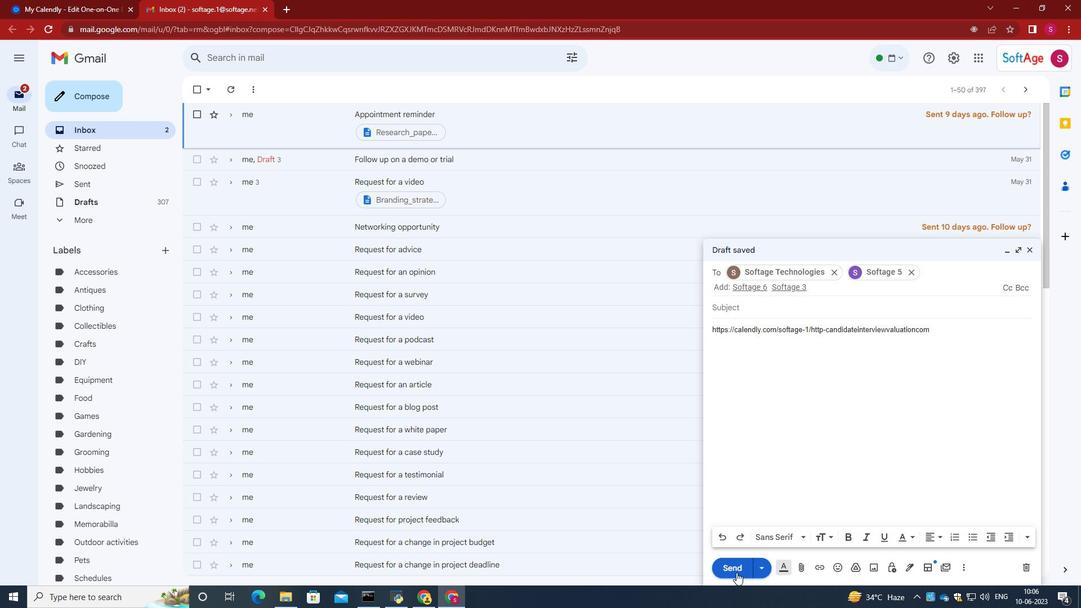 
Action: Mouse pressed left at (736, 570)
Screenshot: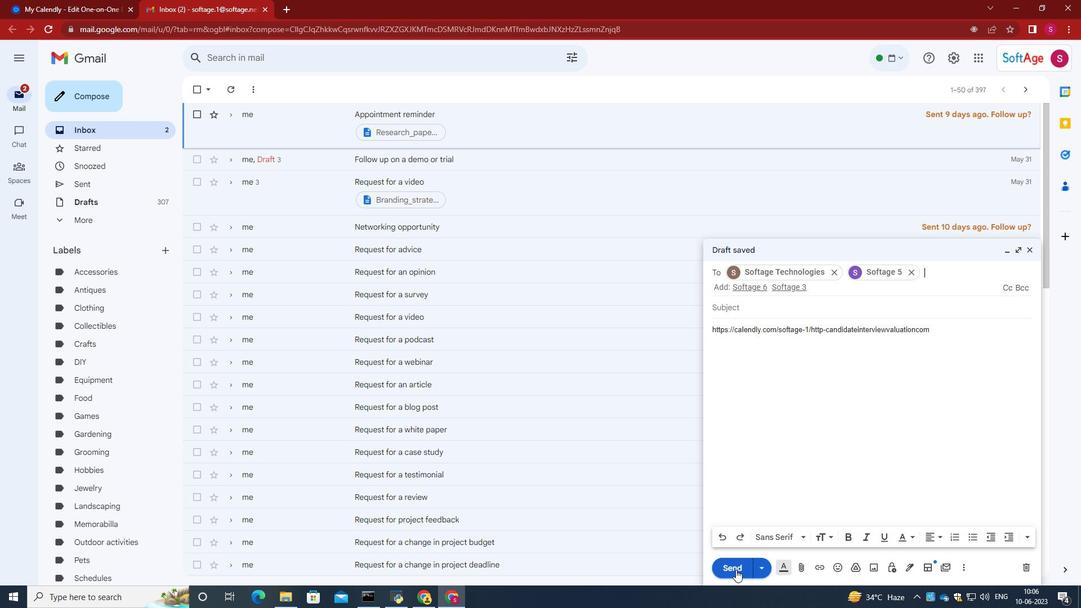 
